 Task: Open Card Tax Compliance Review in Board Brand Reputation Management to Workspace Ad Operations and add a team member Softage.1@softage.net, a label Red, a checklist Real Estate, an attachment from Trello, a color Red and finally, add a card description 'Research and apply for relevant industry certifications' and a comment 'Let us approach this task with a sense of focus and attention to detail, ensuring that we do not miss any important information or details.'. Add a start date 'Jan 05, 1900' with a due date 'Jan 12, 1900'
Action: Mouse moved to (94, 363)
Screenshot: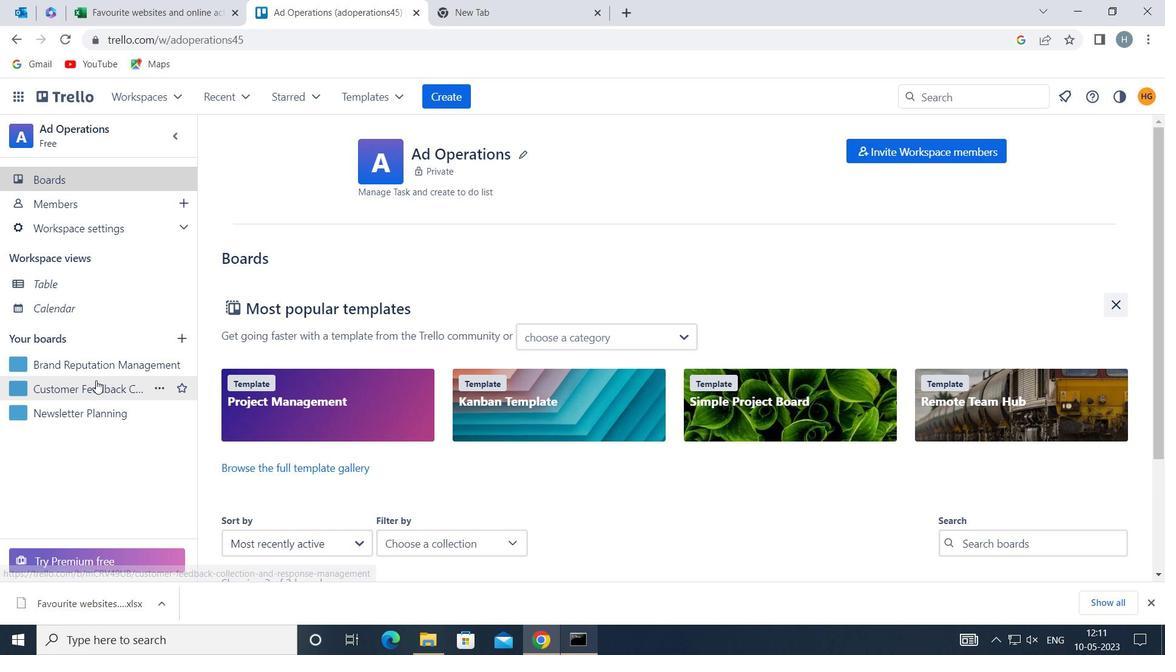 
Action: Mouse pressed left at (94, 363)
Screenshot: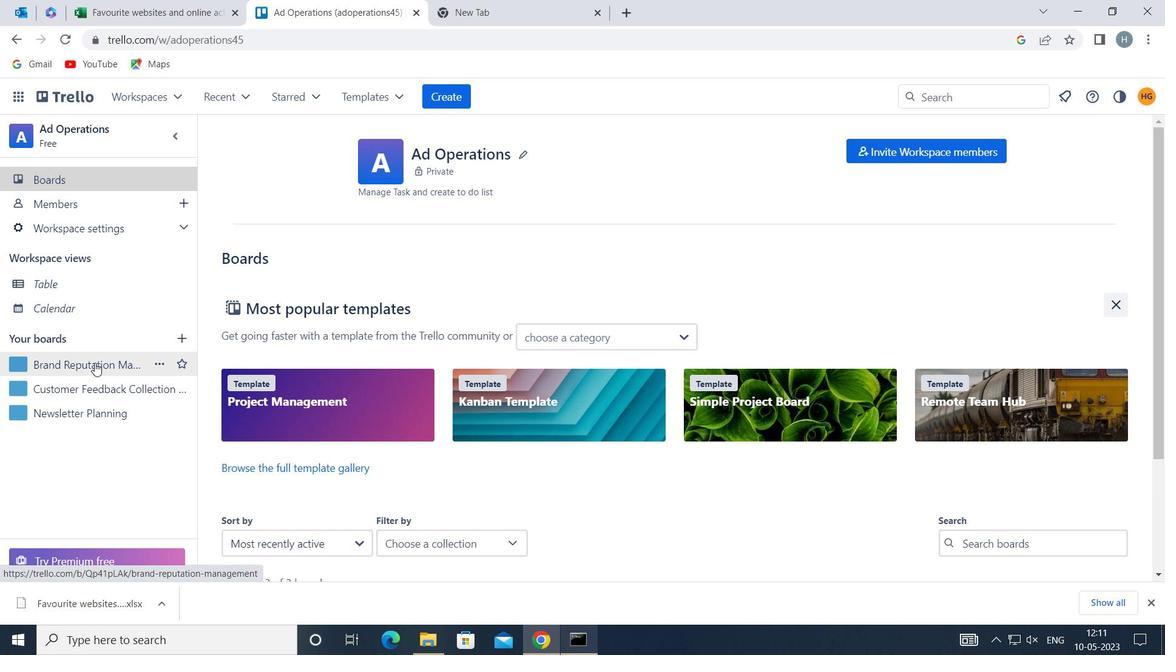 
Action: Mouse moved to (499, 220)
Screenshot: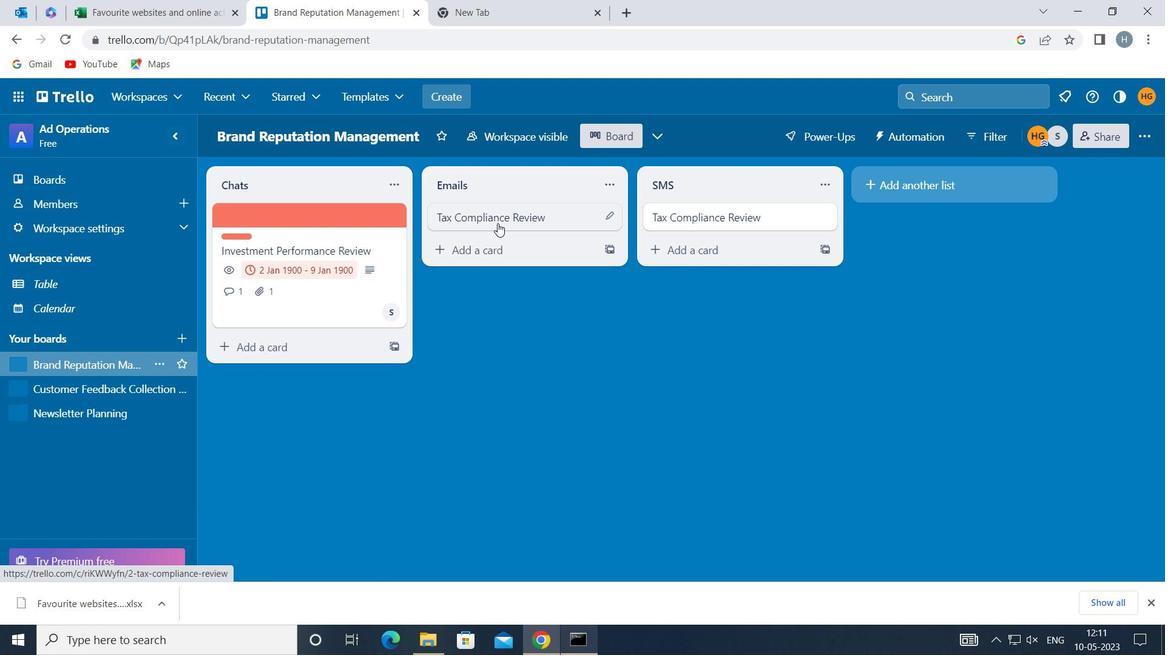 
Action: Mouse pressed left at (499, 220)
Screenshot: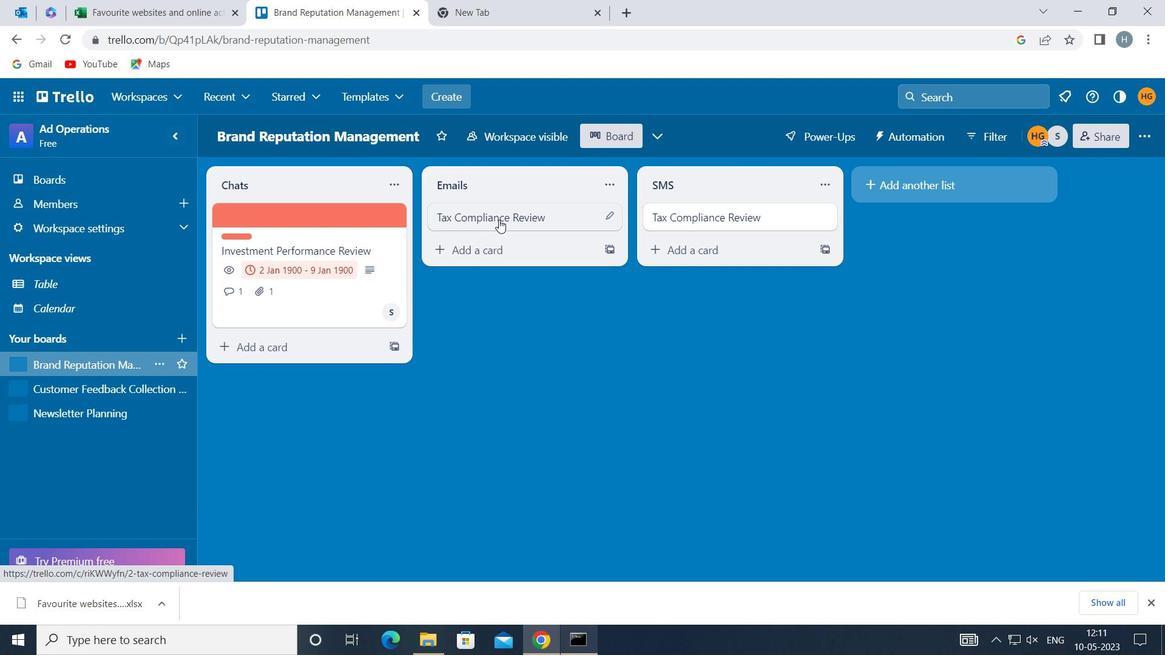 
Action: Mouse moved to (799, 266)
Screenshot: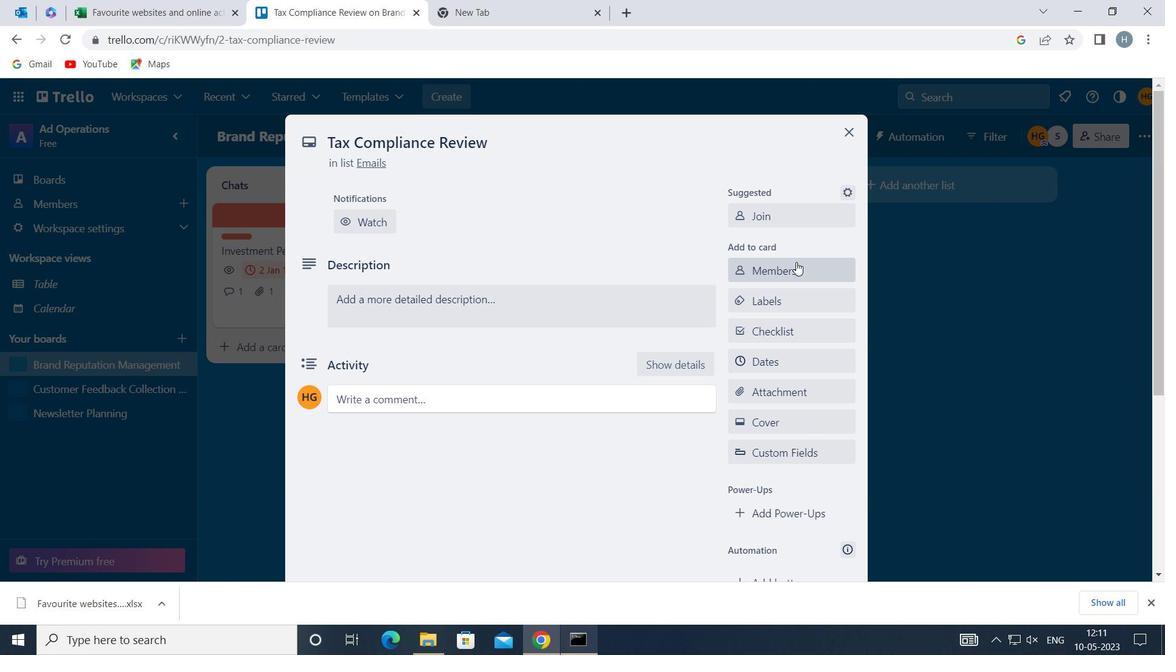 
Action: Mouse pressed left at (799, 266)
Screenshot: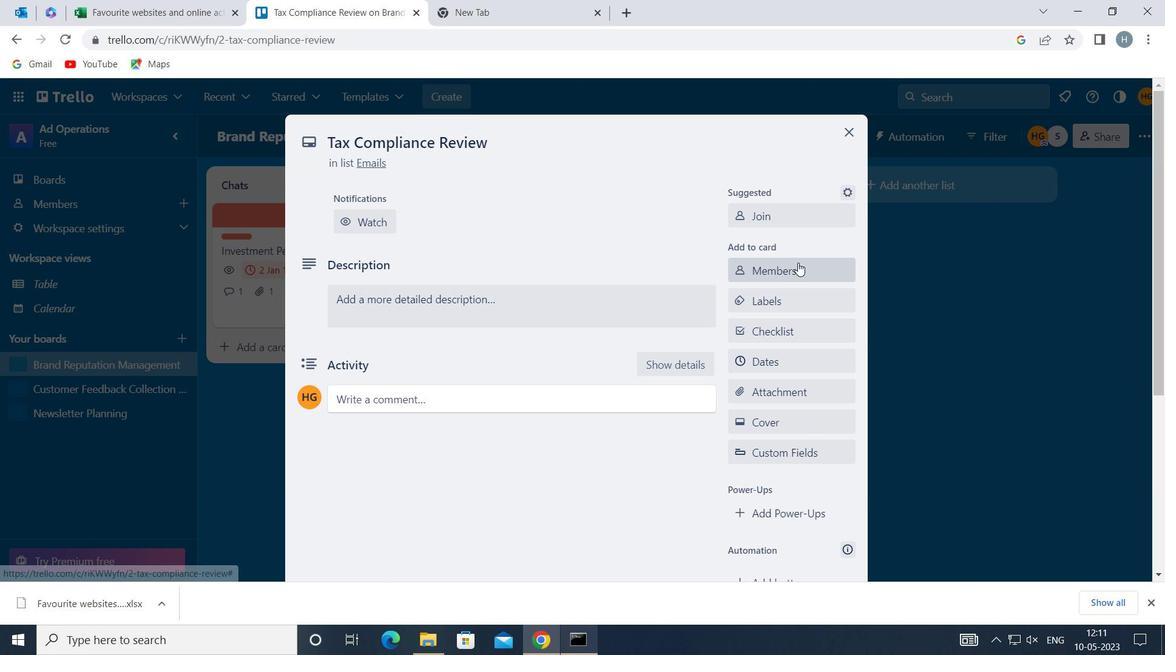 
Action: Mouse moved to (800, 268)
Screenshot: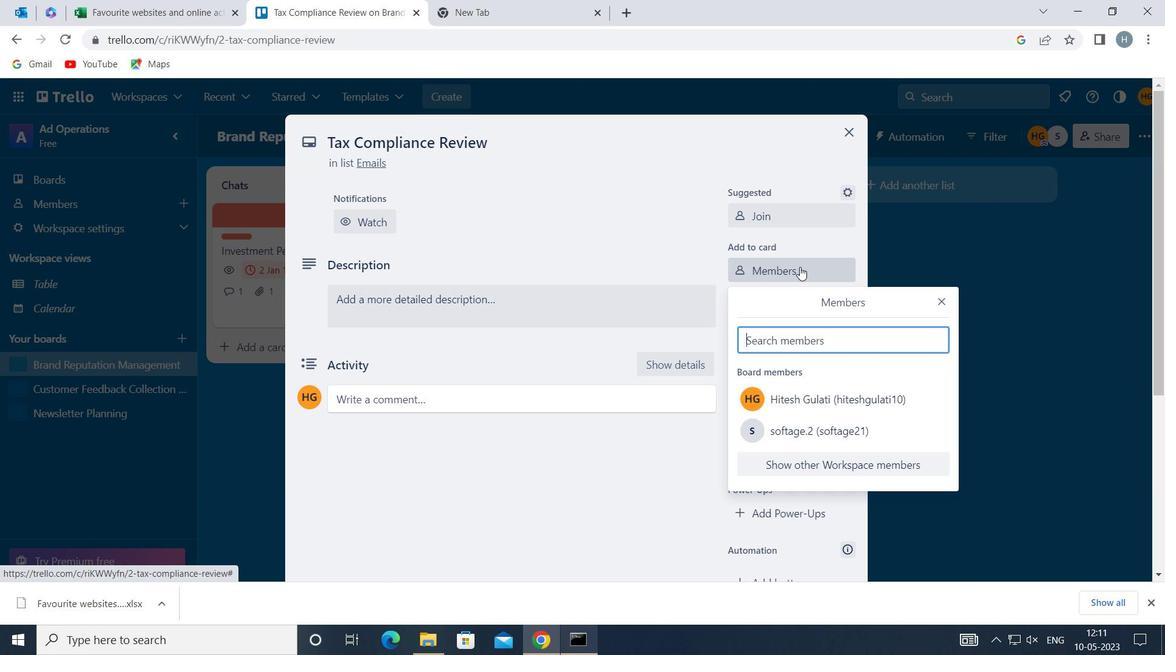 
Action: Key pressed softage
Screenshot: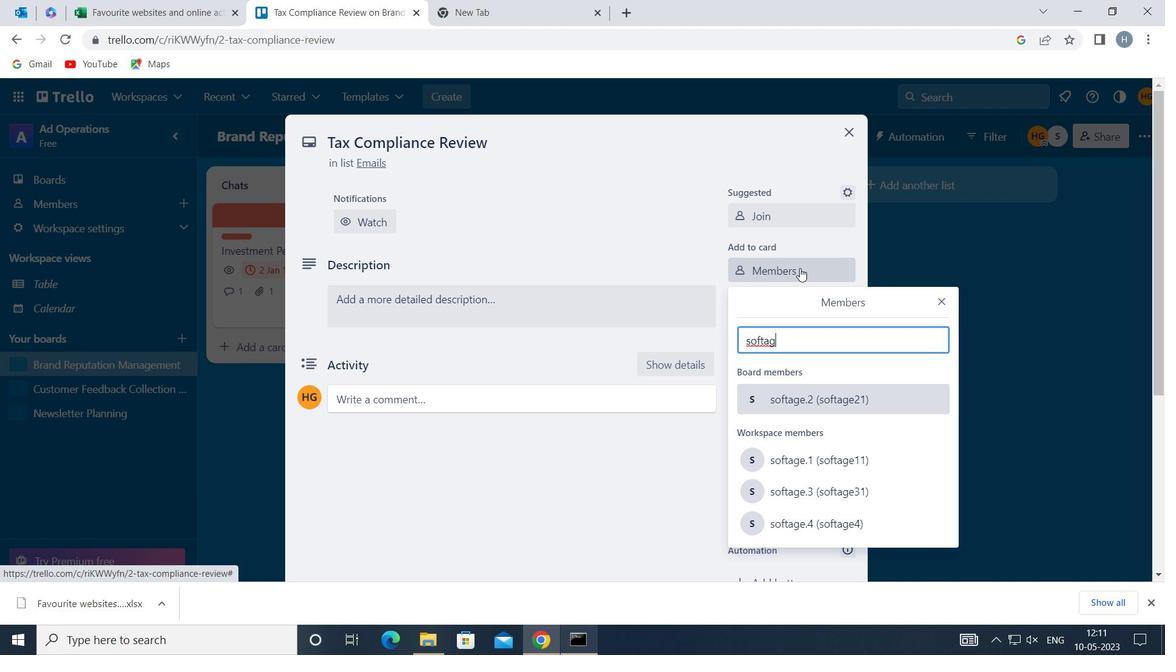 
Action: Mouse moved to (840, 459)
Screenshot: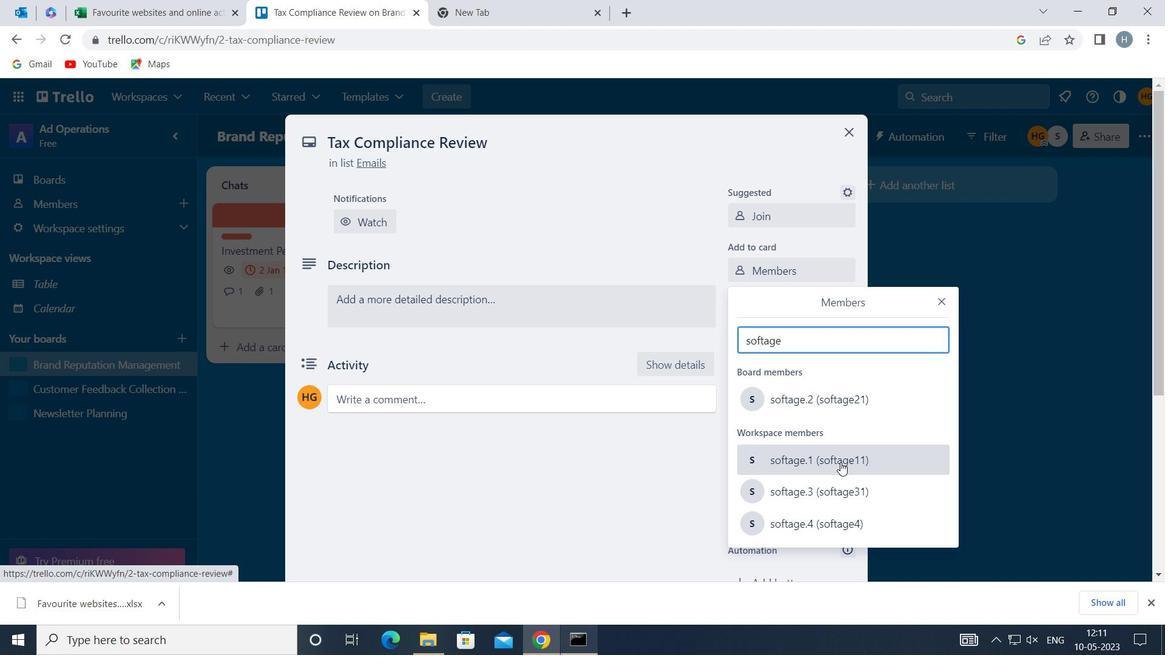 
Action: Mouse pressed left at (840, 459)
Screenshot: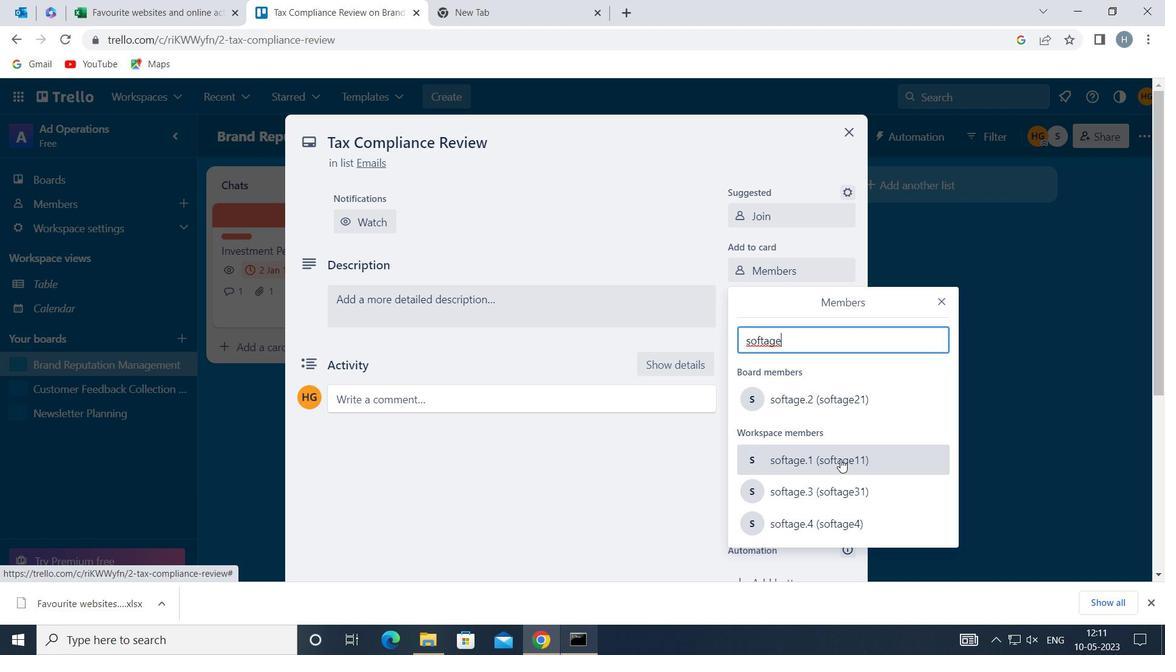 
Action: Mouse moved to (941, 298)
Screenshot: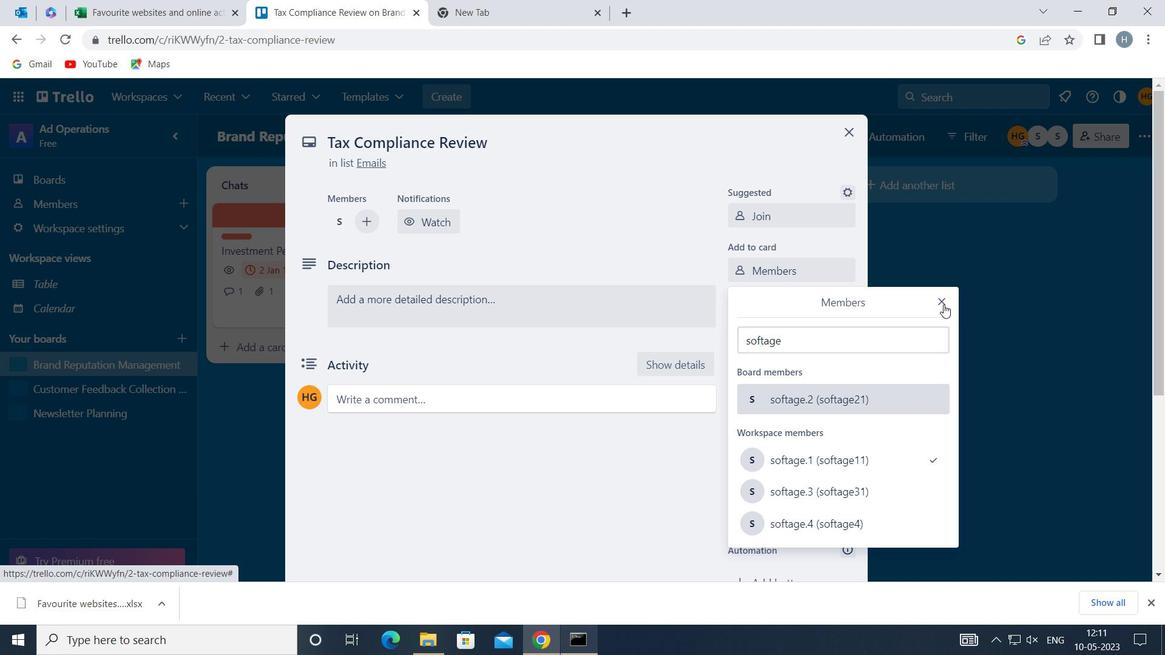 
Action: Mouse pressed left at (941, 298)
Screenshot: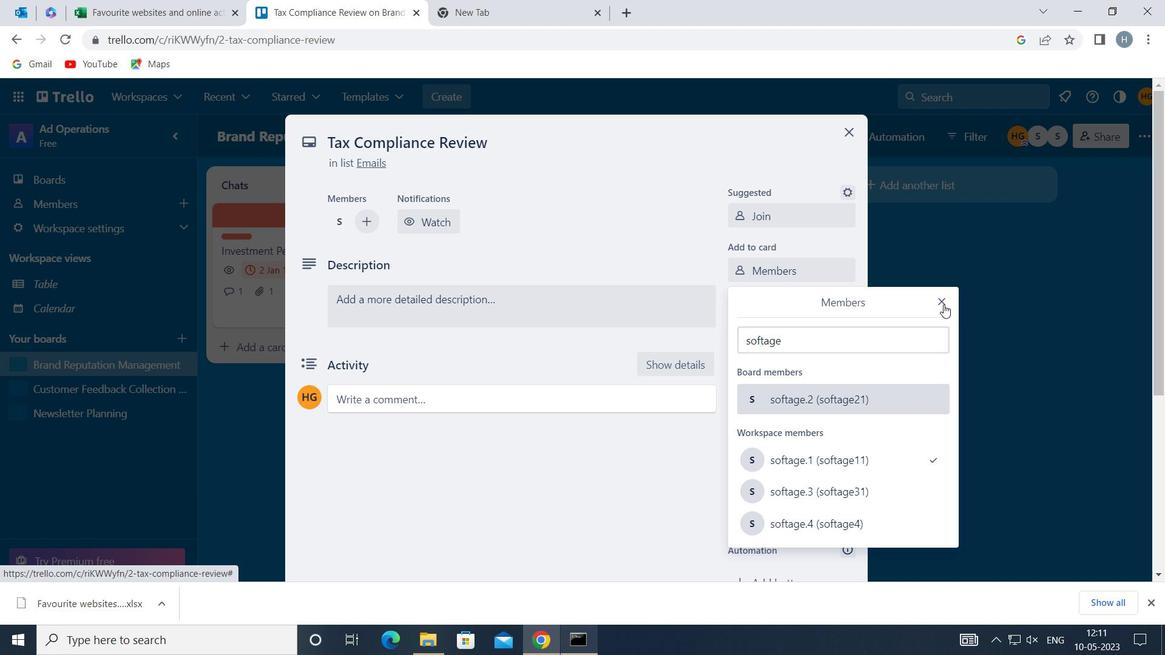 
Action: Mouse moved to (832, 300)
Screenshot: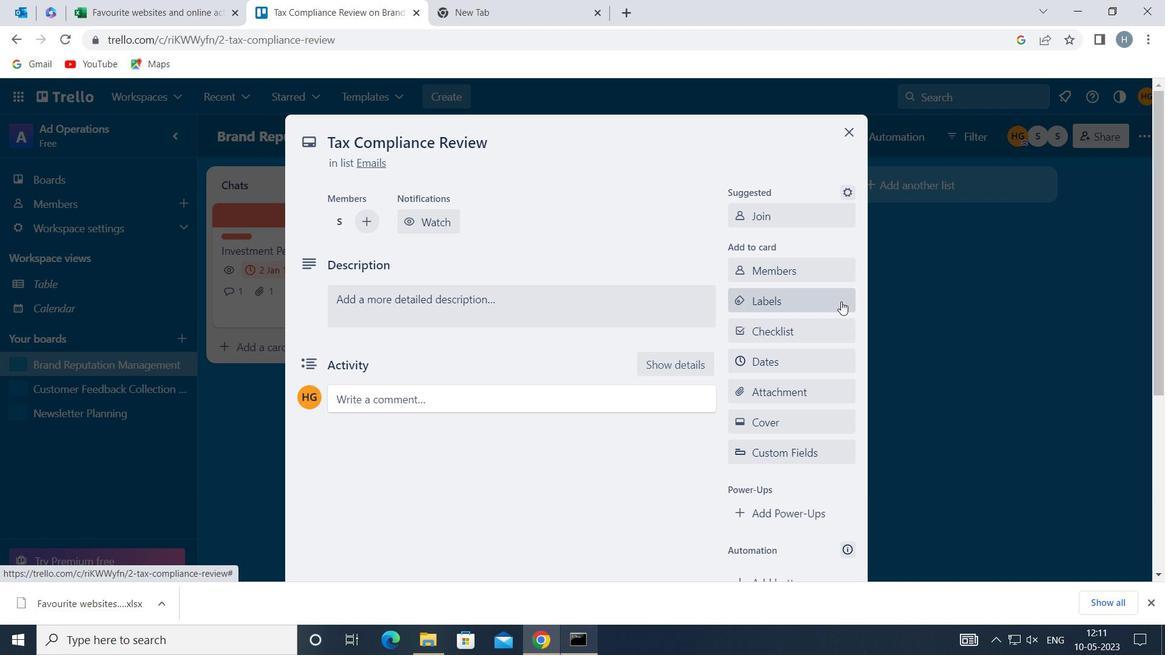 
Action: Mouse pressed left at (832, 300)
Screenshot: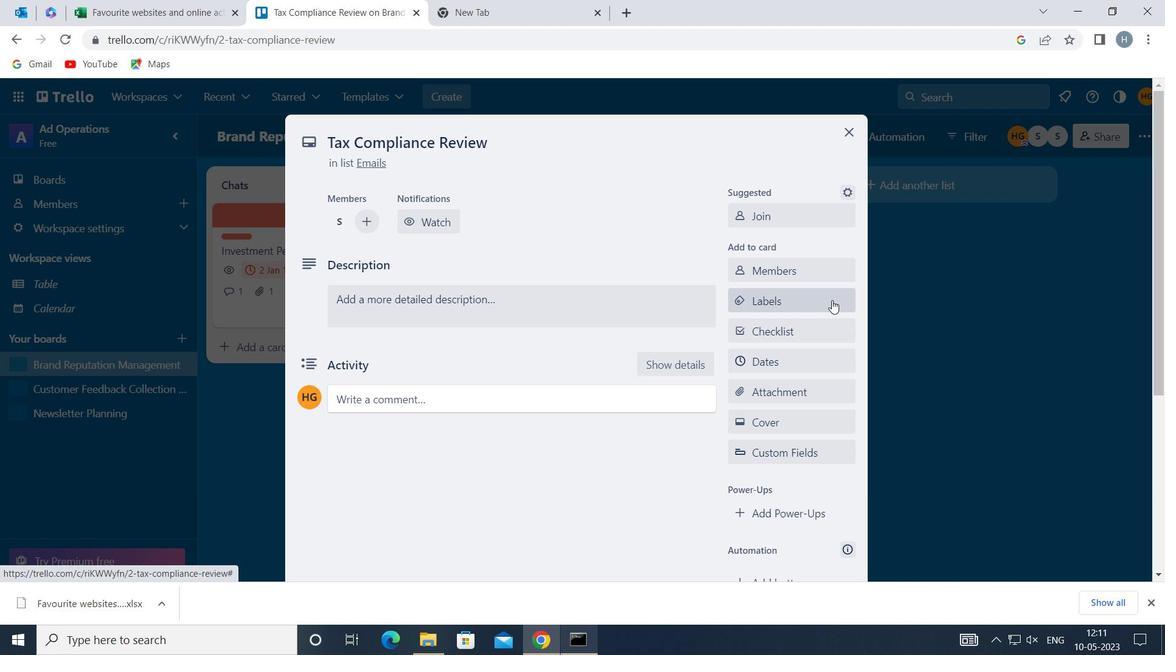
Action: Mouse moved to (834, 306)
Screenshot: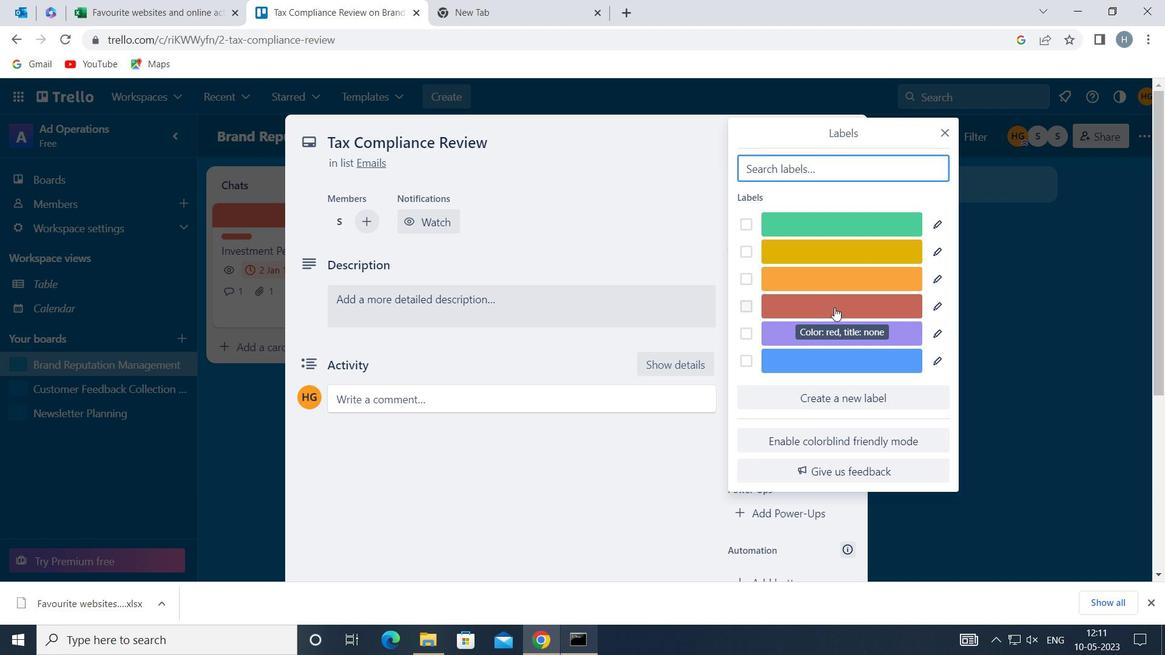 
Action: Mouse pressed left at (834, 306)
Screenshot: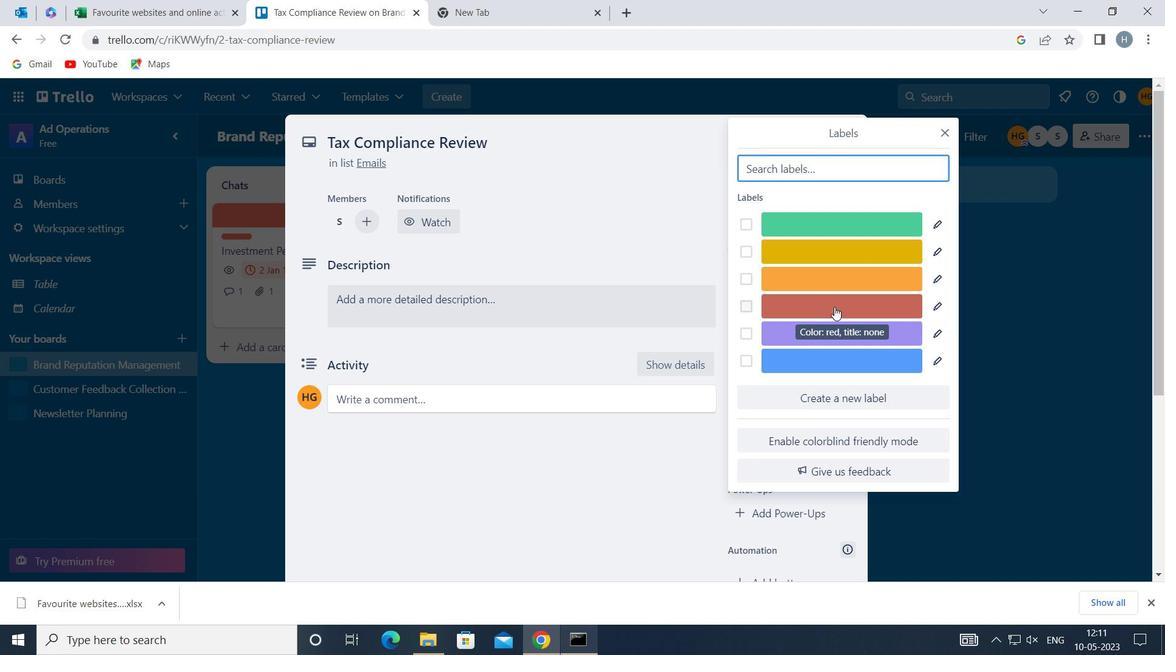 
Action: Mouse moved to (943, 136)
Screenshot: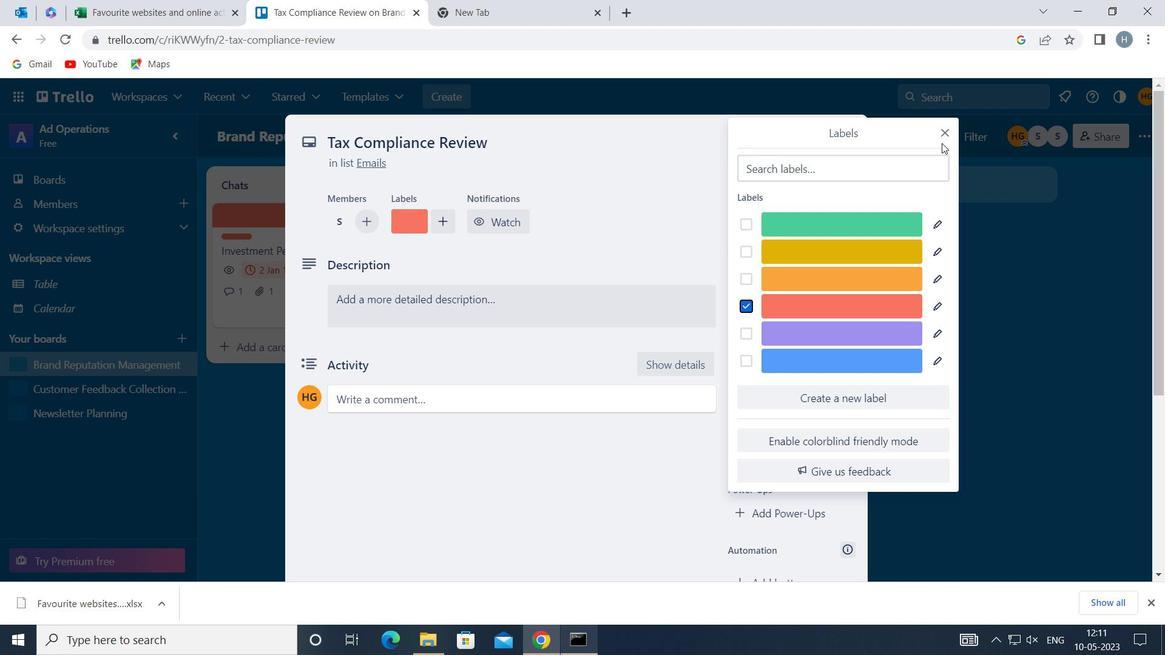 
Action: Mouse pressed left at (943, 136)
Screenshot: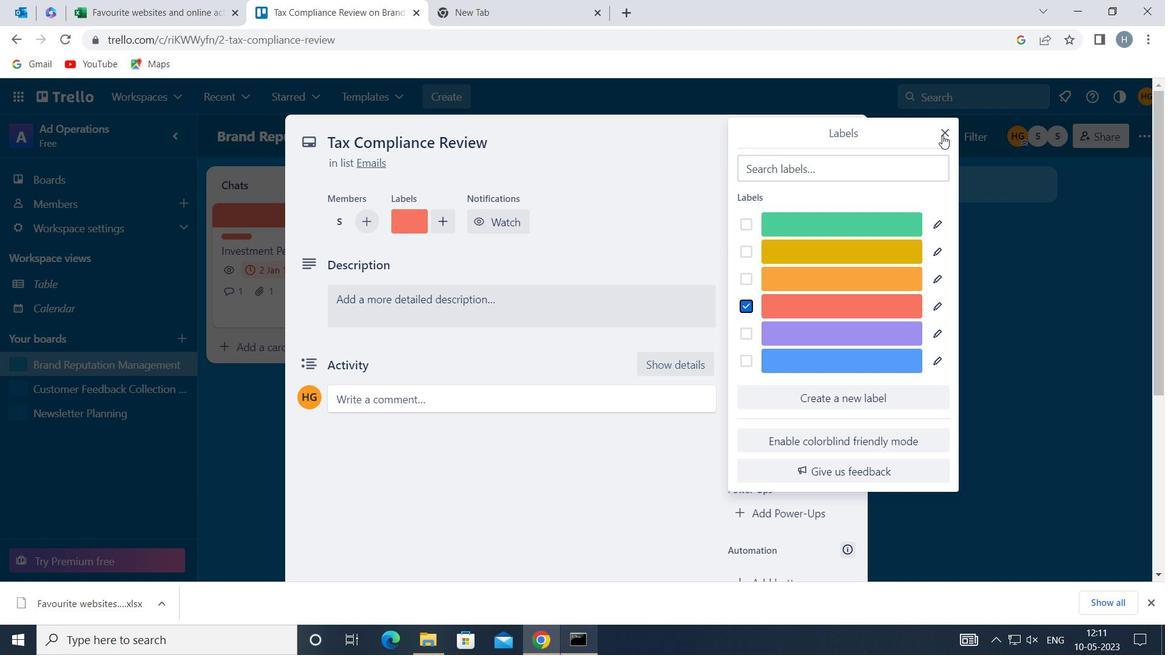 
Action: Mouse moved to (800, 331)
Screenshot: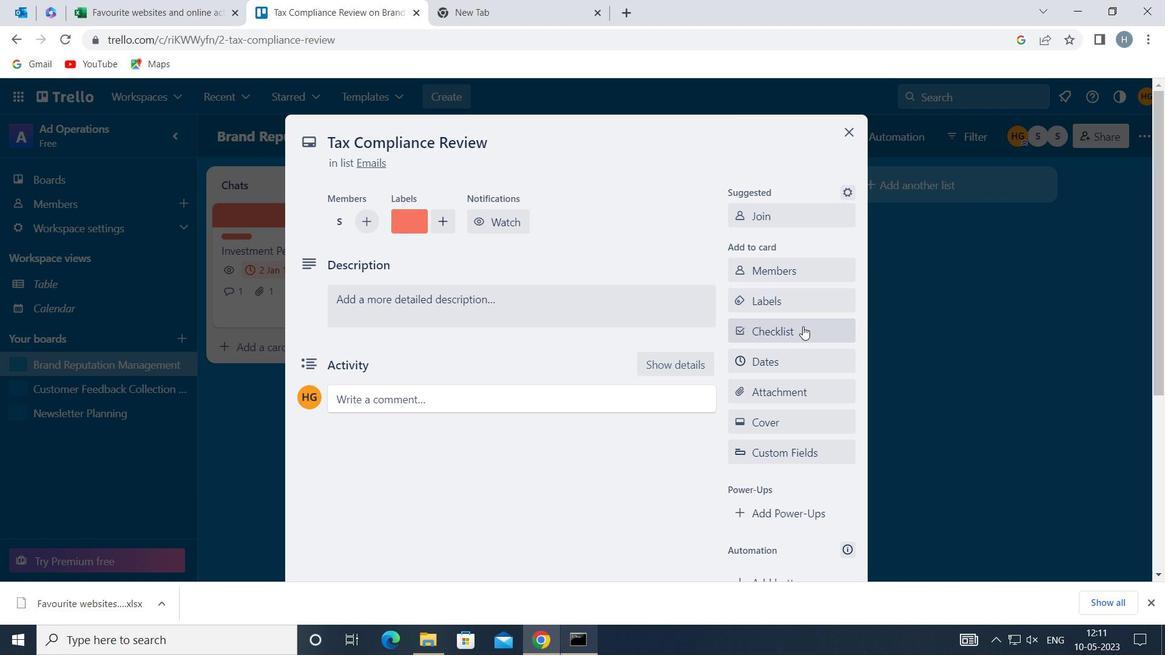 
Action: Mouse pressed left at (800, 331)
Screenshot: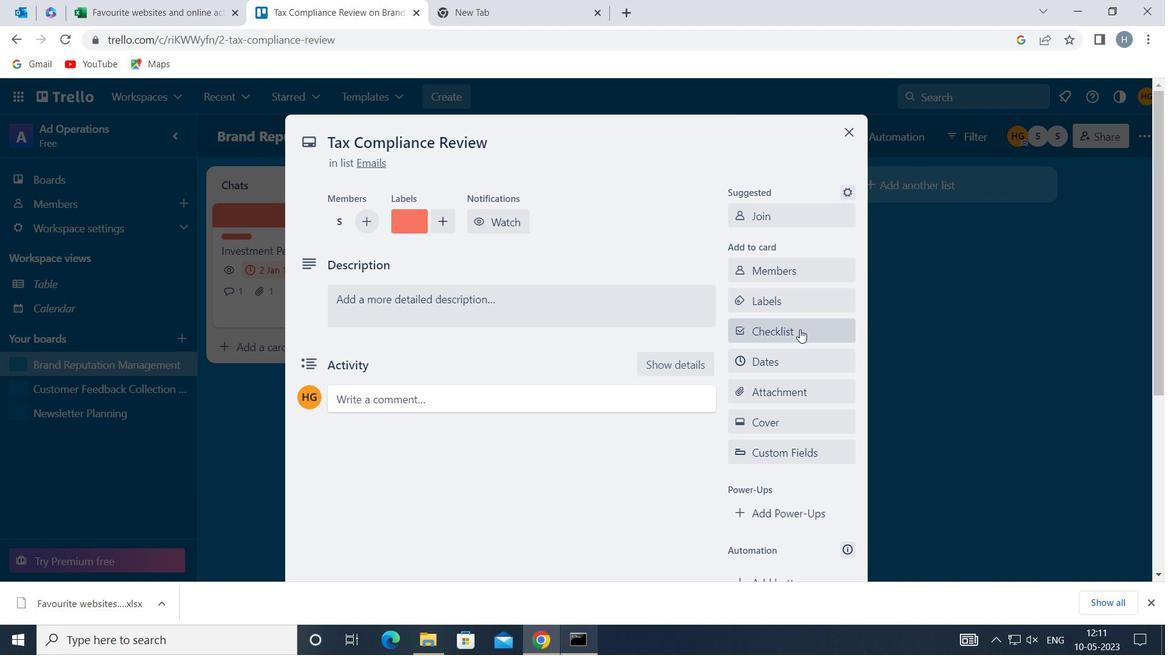 
Action: Key pressed <Key.shift>REAL<Key.space><Key.shift>ESTATE
Screenshot: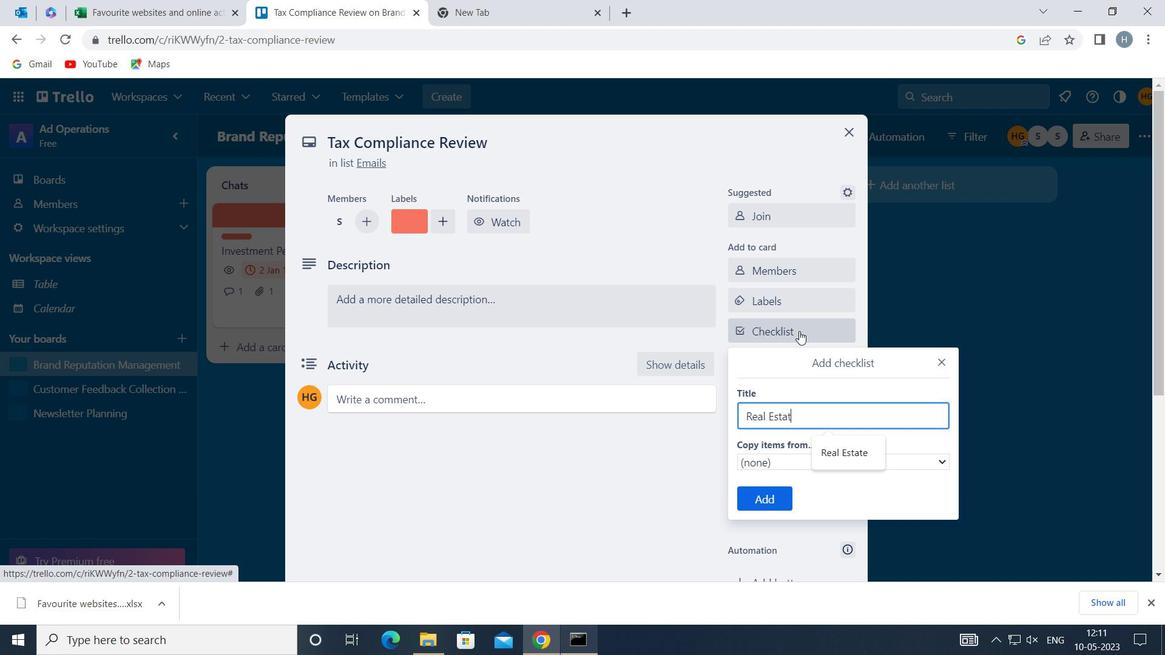 
Action: Mouse moved to (781, 491)
Screenshot: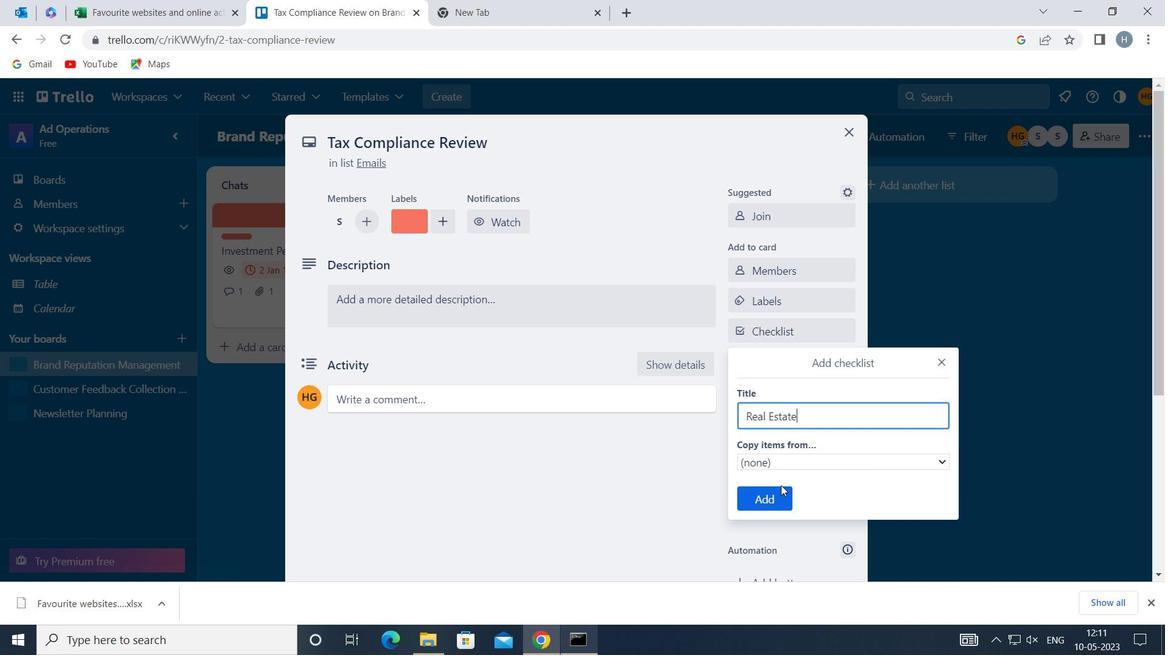 
Action: Mouse pressed left at (781, 491)
Screenshot: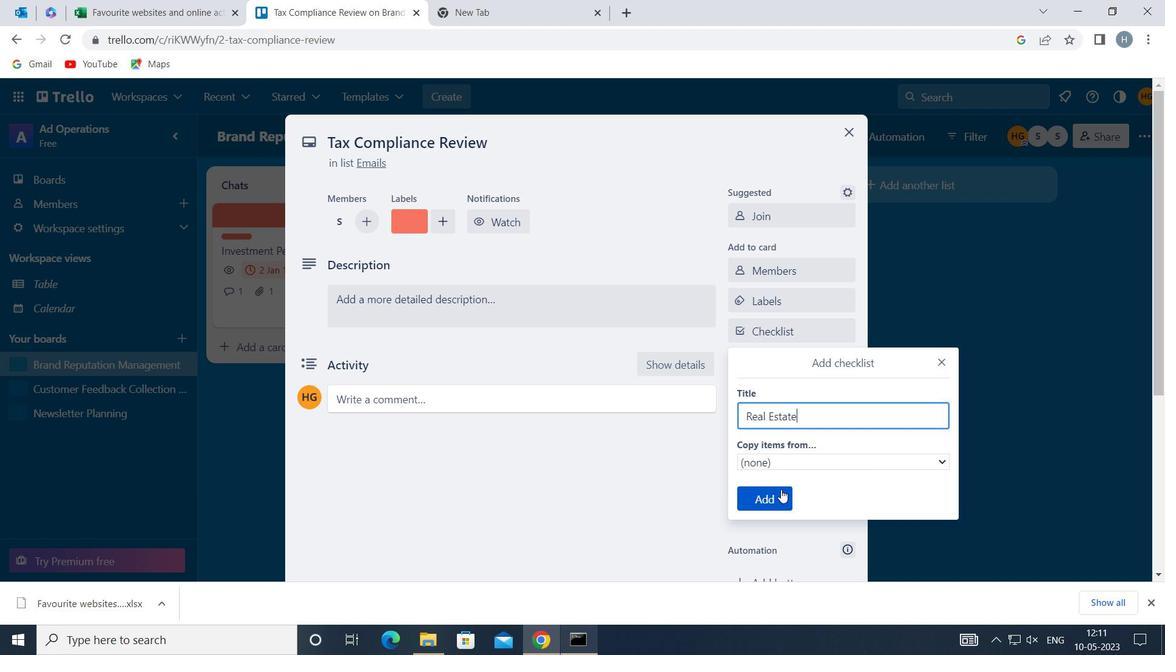 
Action: Mouse moved to (785, 387)
Screenshot: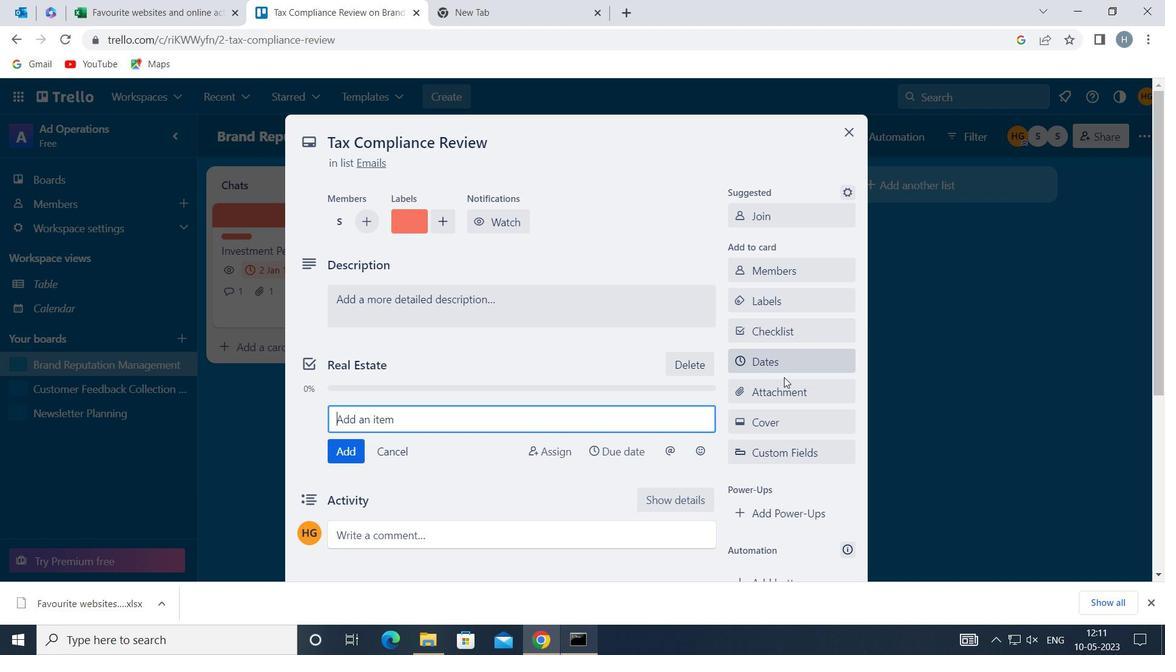 
Action: Mouse pressed left at (785, 387)
Screenshot: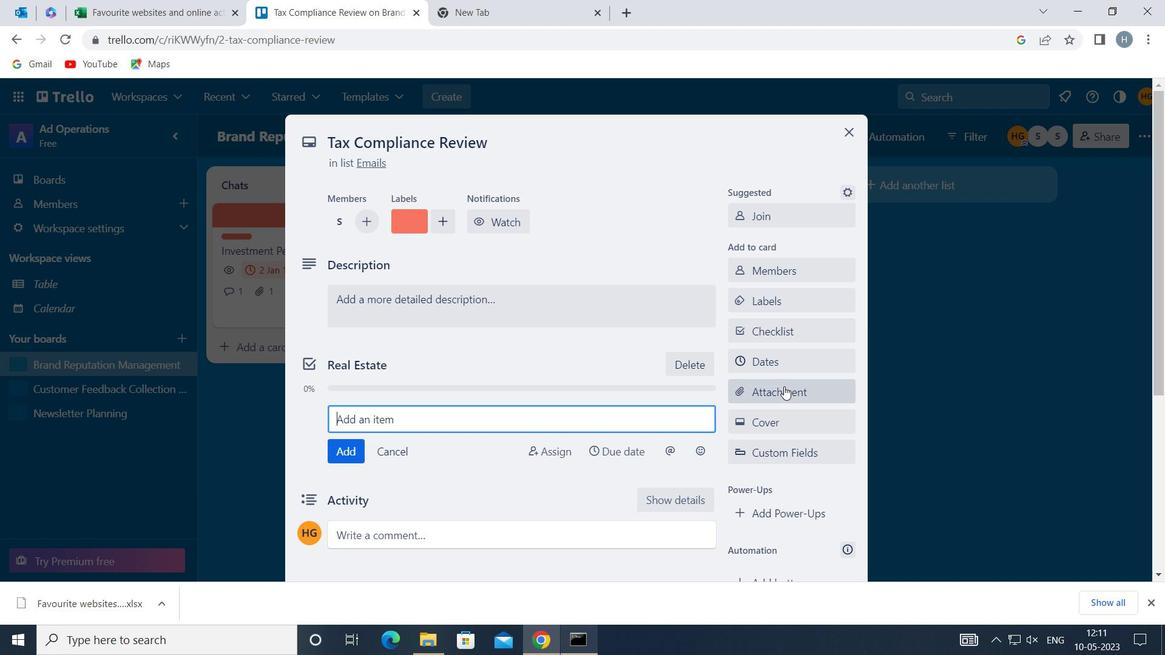 
Action: Mouse moved to (801, 191)
Screenshot: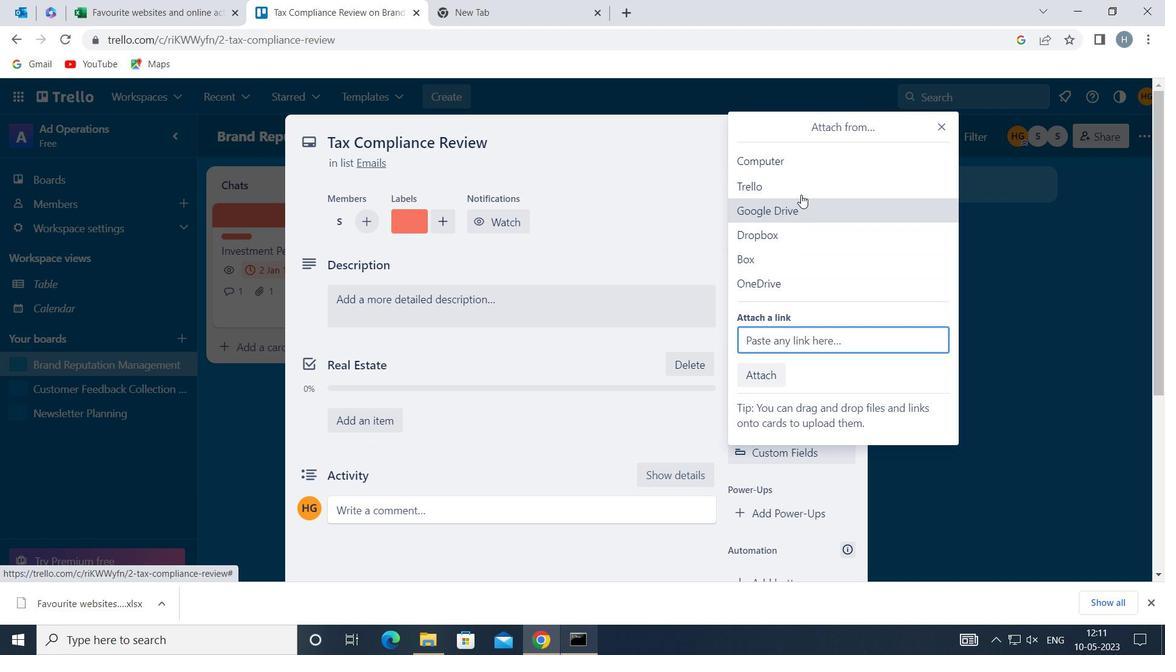 
Action: Mouse pressed left at (801, 191)
Screenshot: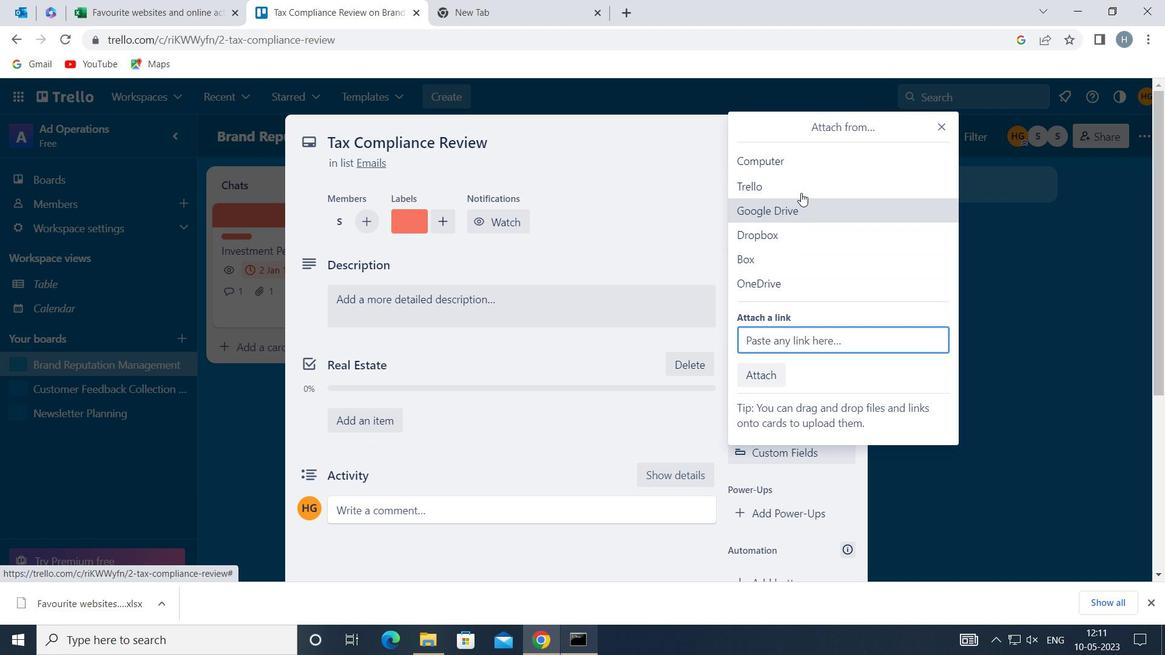 
Action: Mouse moved to (809, 289)
Screenshot: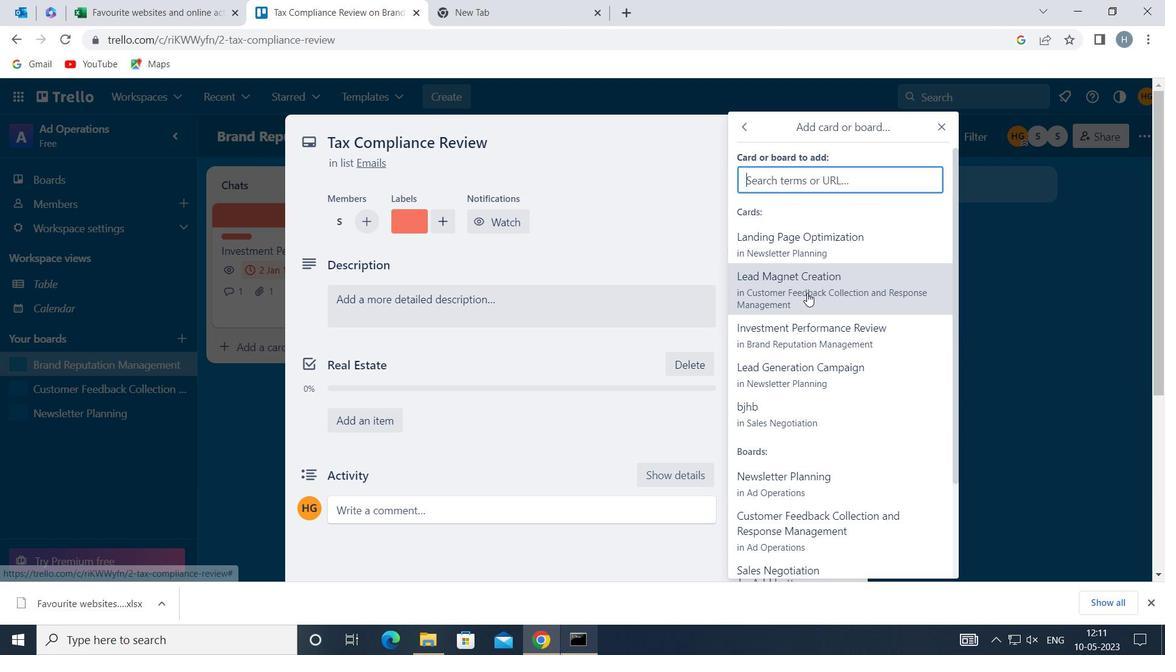 
Action: Mouse pressed left at (809, 289)
Screenshot: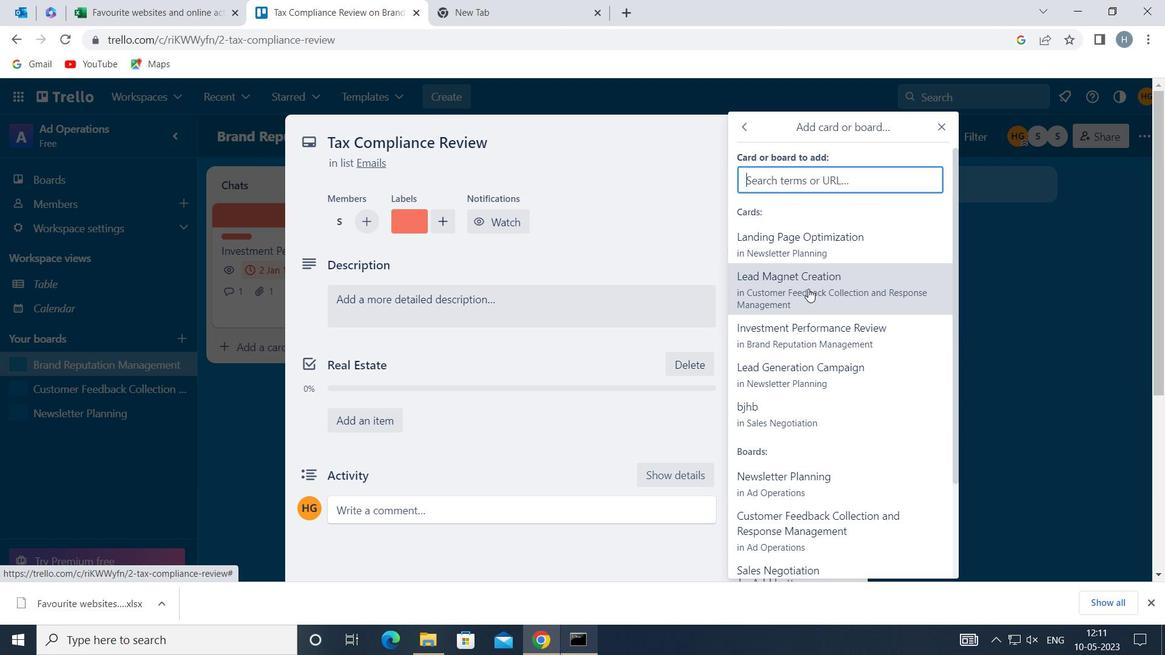 
Action: Mouse moved to (797, 427)
Screenshot: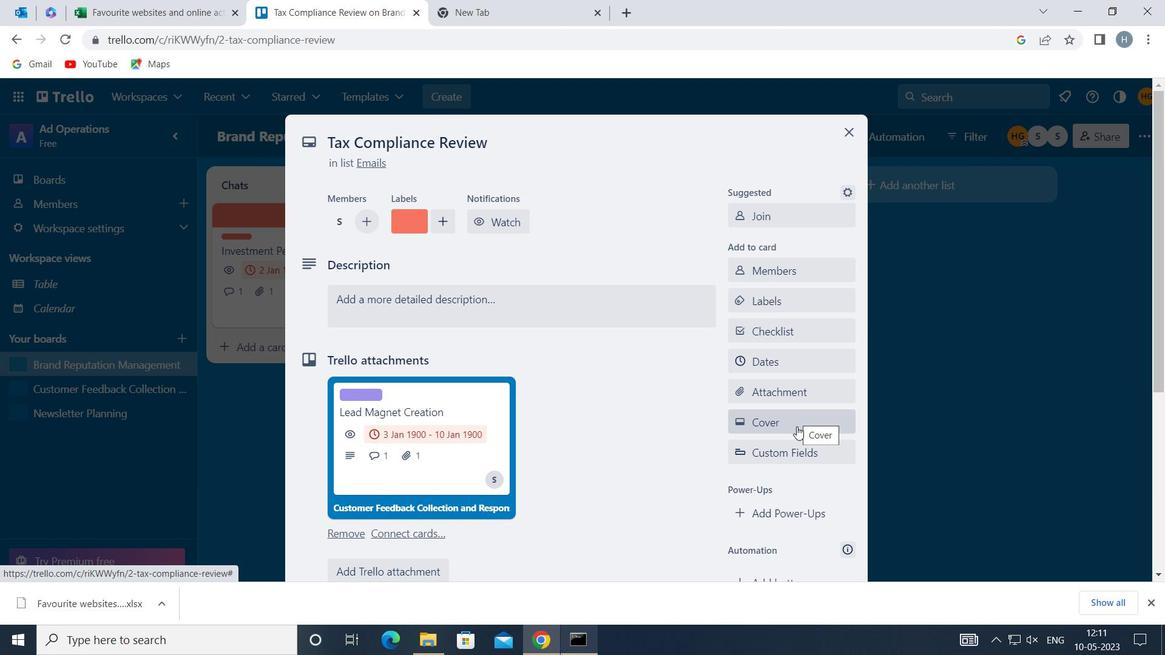 
Action: Mouse pressed left at (797, 427)
Screenshot: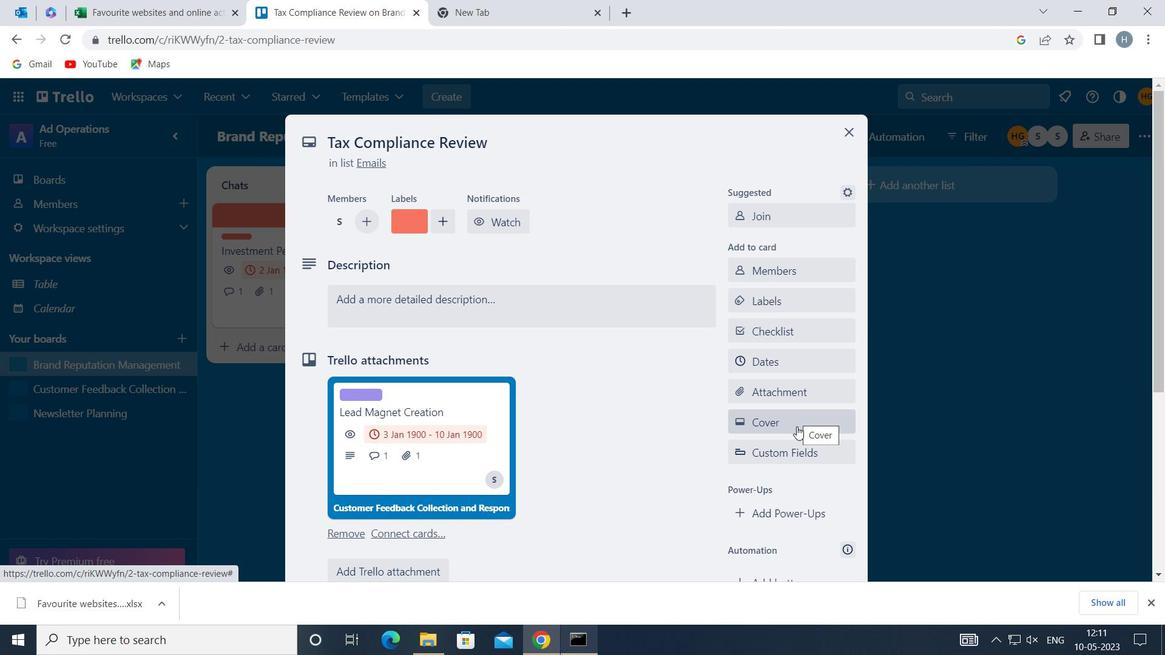 
Action: Mouse moved to (881, 283)
Screenshot: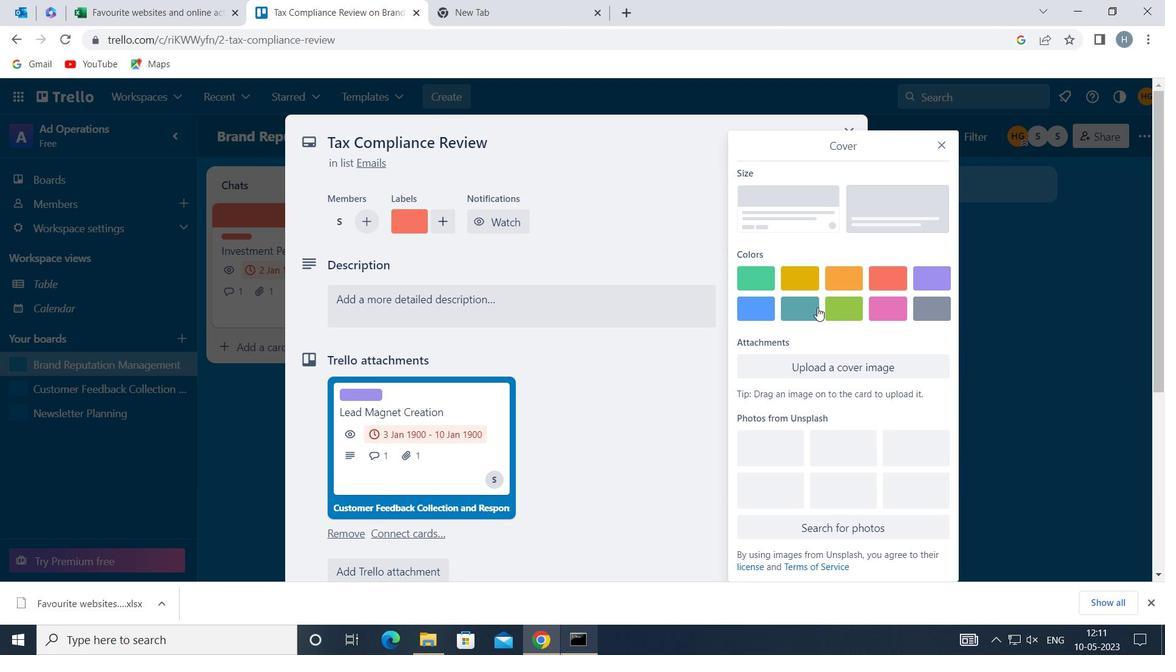 
Action: Mouse pressed left at (881, 283)
Screenshot: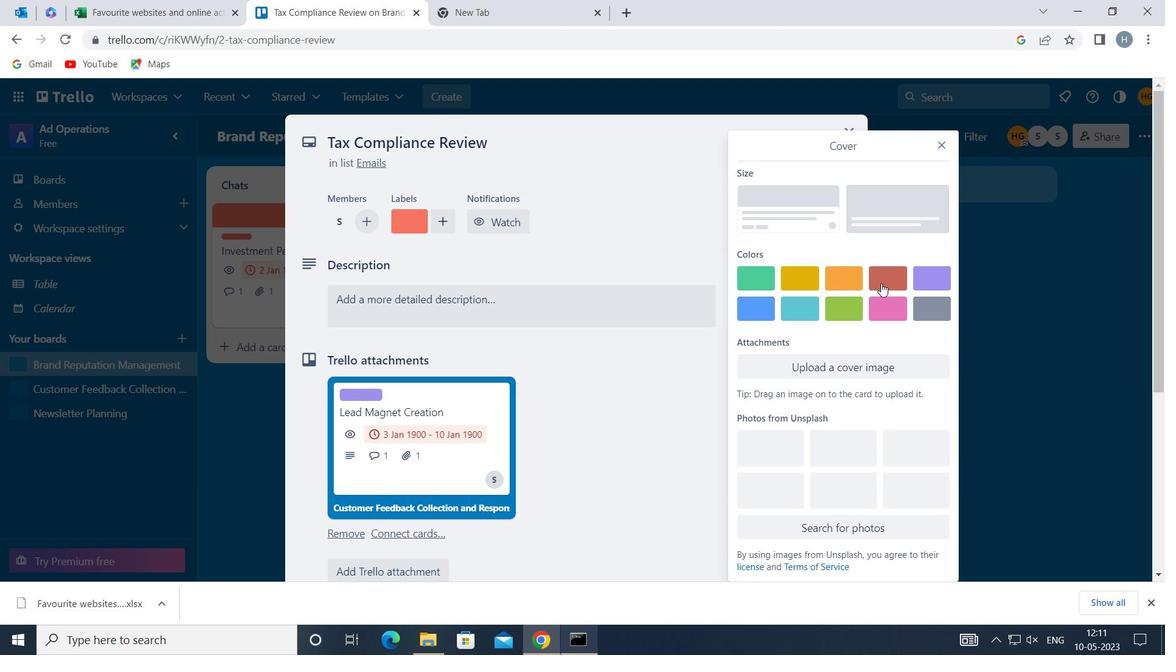 
Action: Mouse moved to (943, 129)
Screenshot: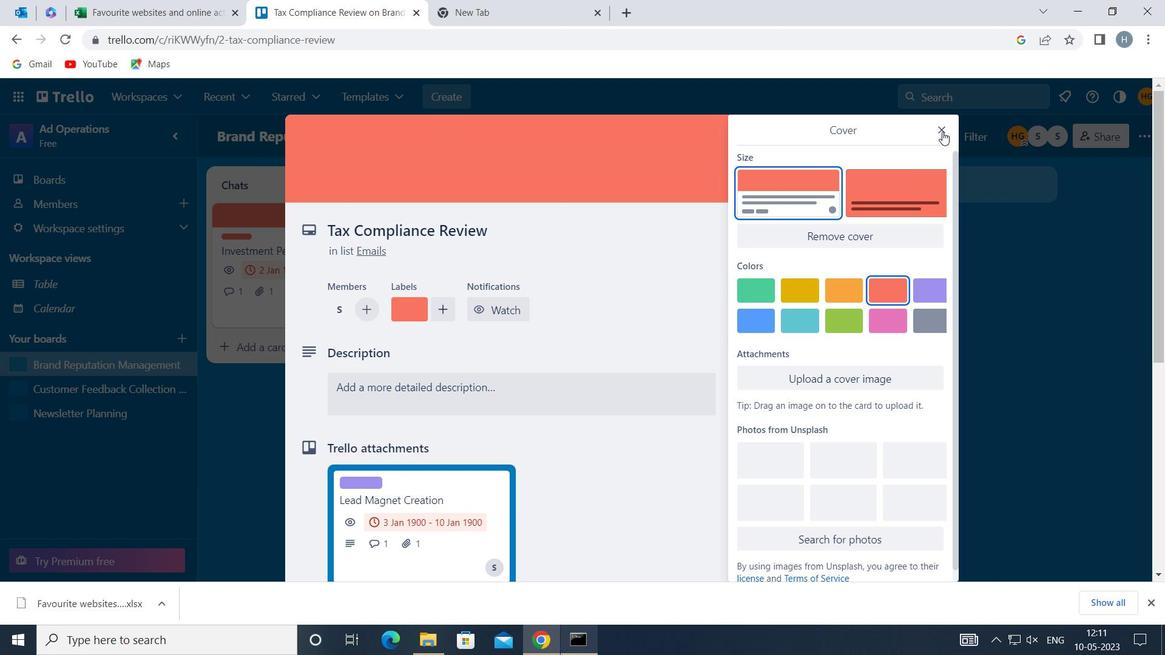
Action: Mouse pressed left at (943, 129)
Screenshot: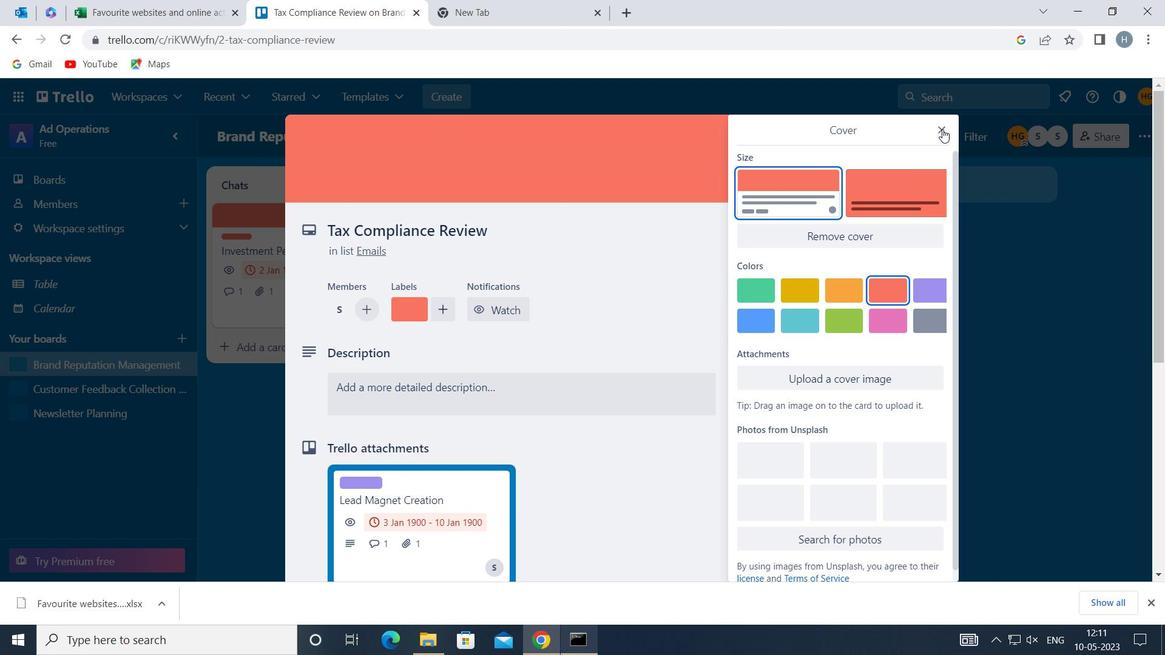 
Action: Mouse moved to (629, 400)
Screenshot: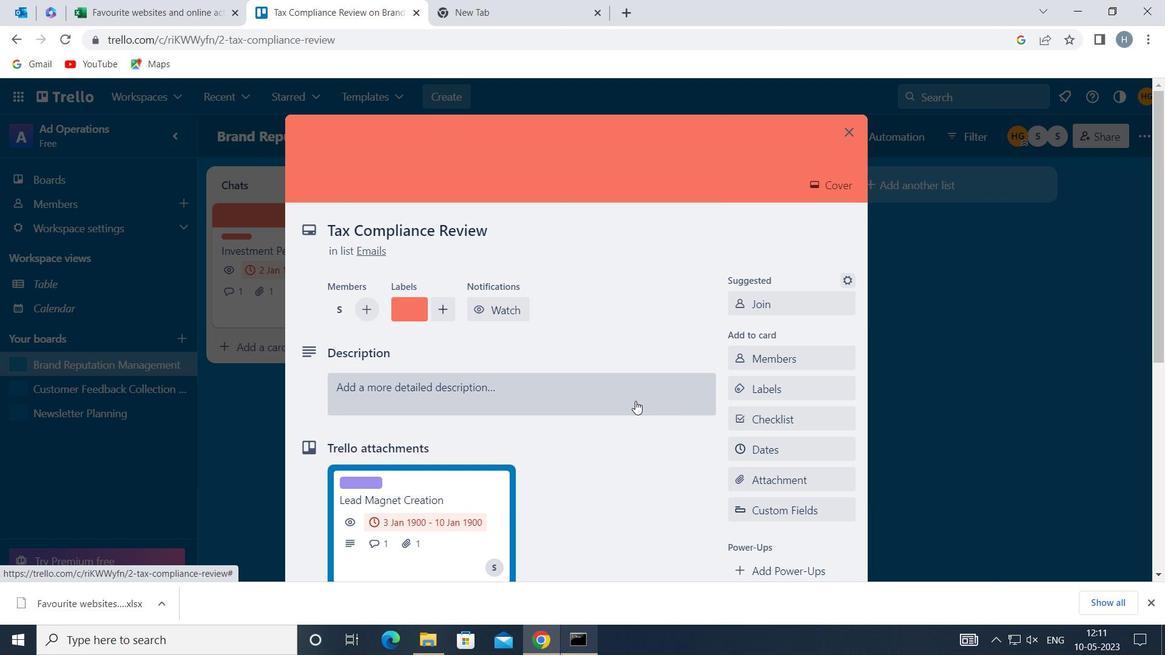 
Action: Mouse pressed left at (629, 400)
Screenshot: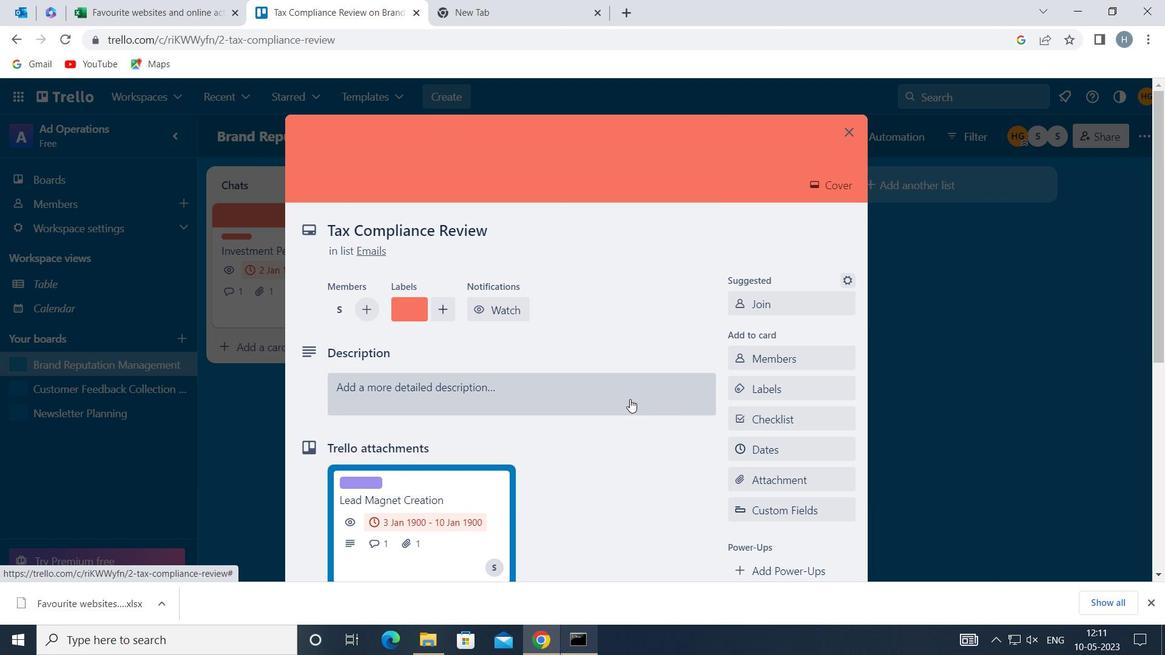 
Action: Mouse moved to (502, 431)
Screenshot: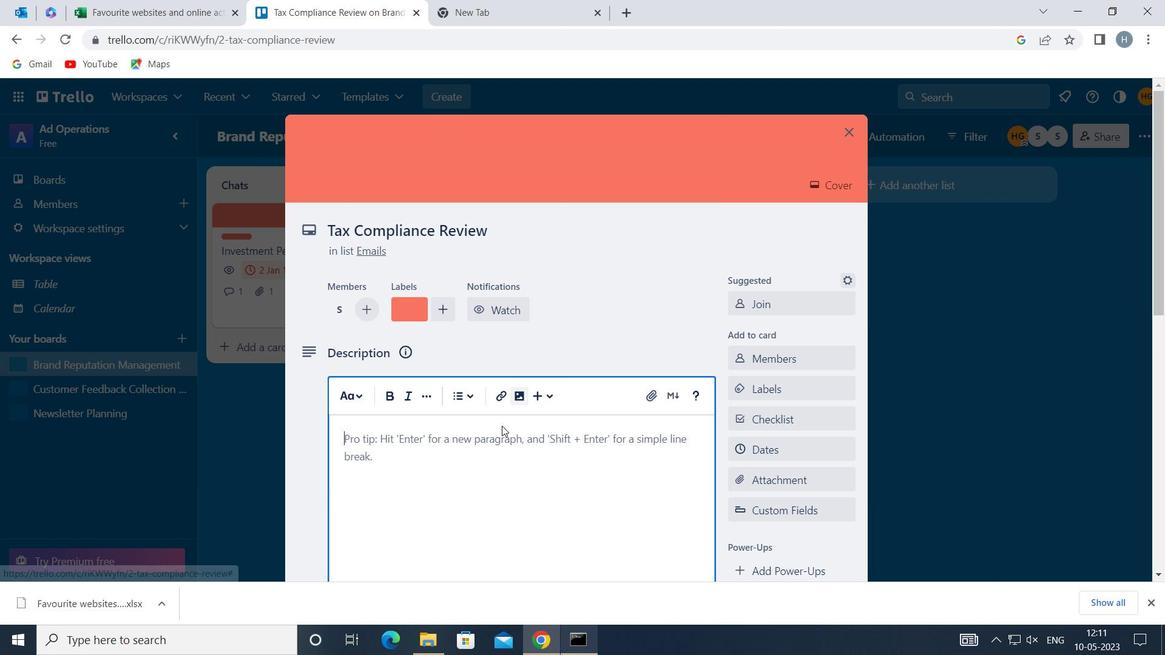 
Action: Mouse pressed left at (502, 431)
Screenshot: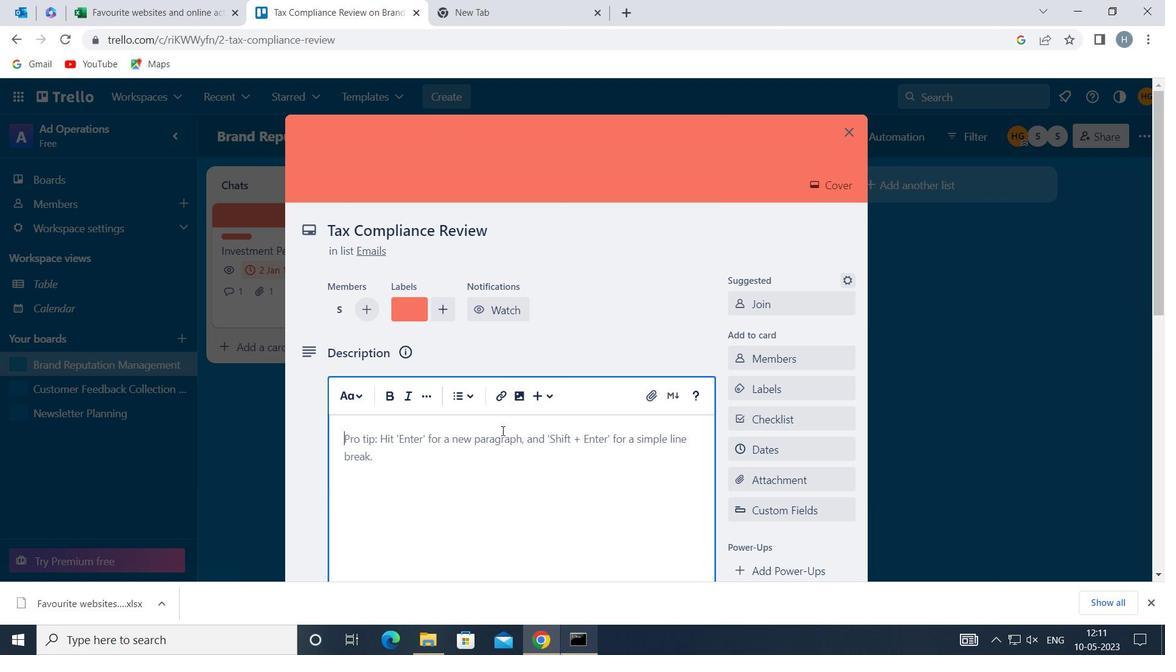 
Action: Mouse moved to (502, 431)
Screenshot: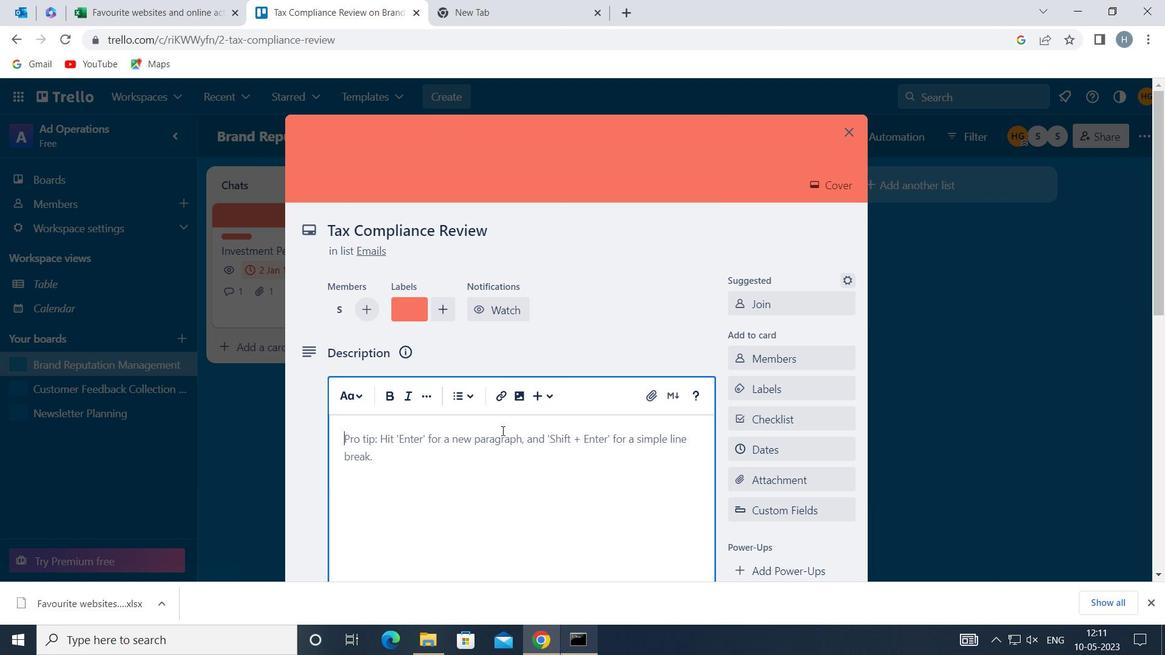
Action: Key pressed <Key.shift>RESEARCH<Key.space>AND<Key.space>APPLY<Key.space>FOR<Key.space>RELEVANT<Key.space>INDUSTRY<Key.space>CERTIFICATIONS<Key.space>
Screenshot: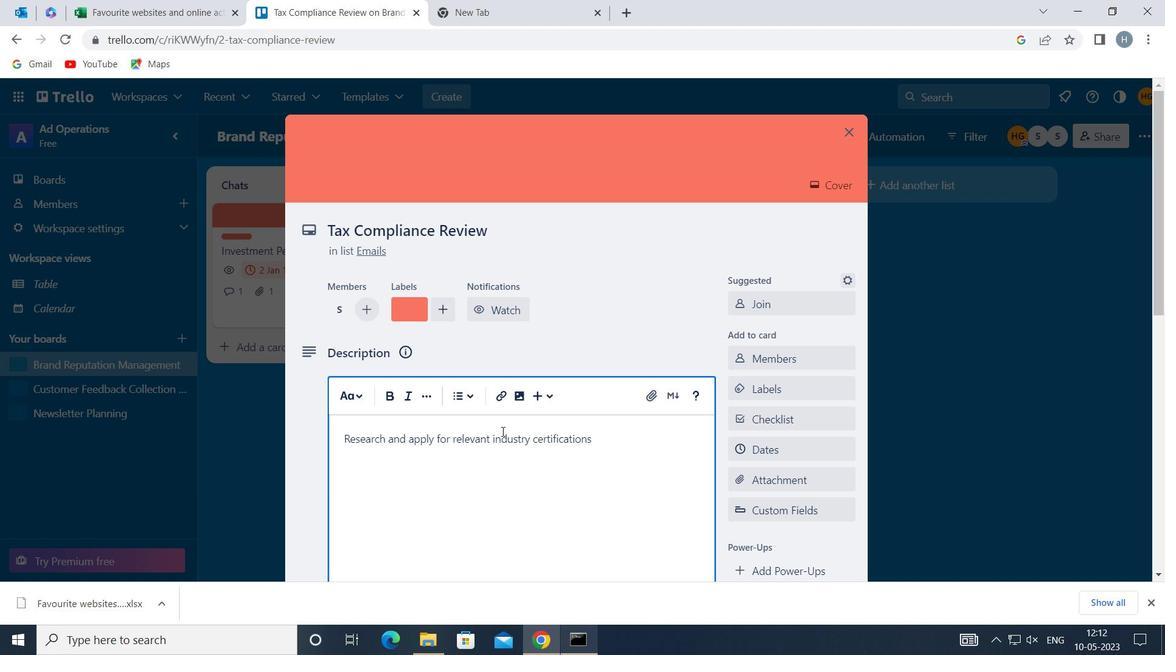 
Action: Mouse moved to (537, 462)
Screenshot: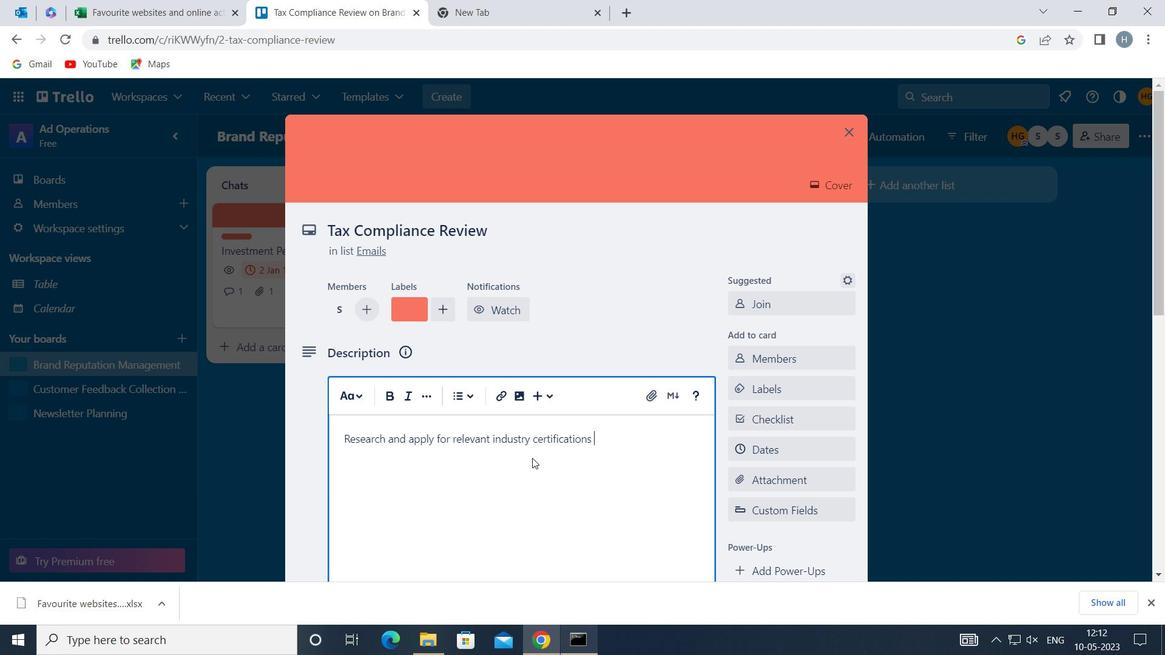 
Action: Mouse scrolled (537, 462) with delta (0, 0)
Screenshot: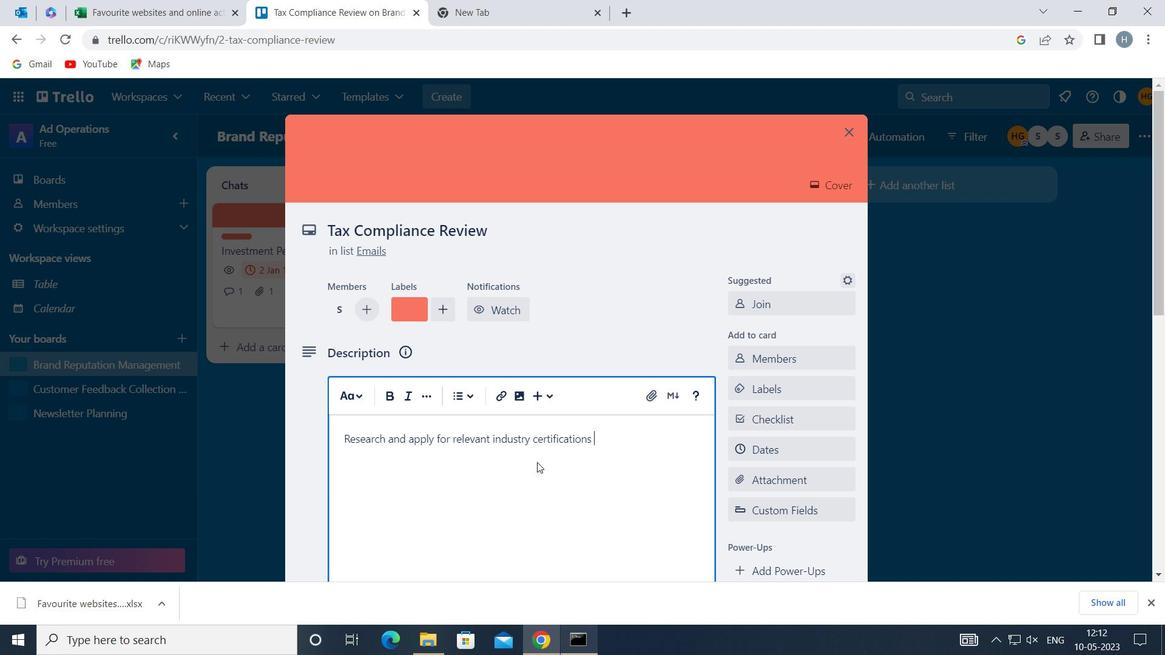 
Action: Mouse scrolled (537, 462) with delta (0, 0)
Screenshot: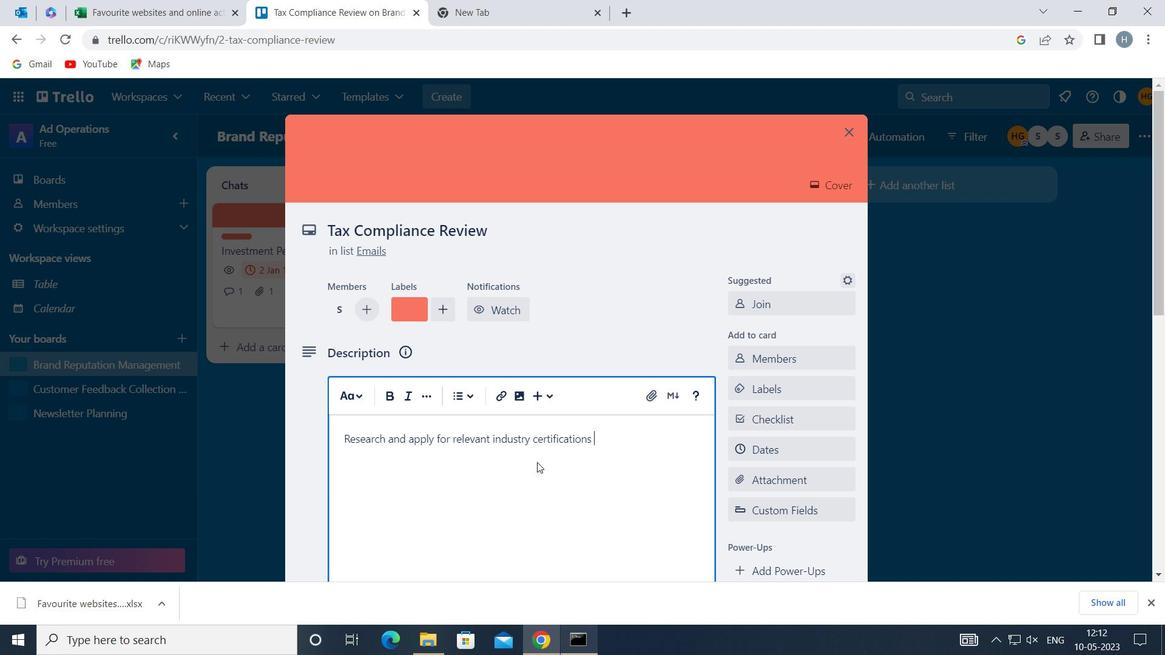
Action: Mouse moved to (346, 448)
Screenshot: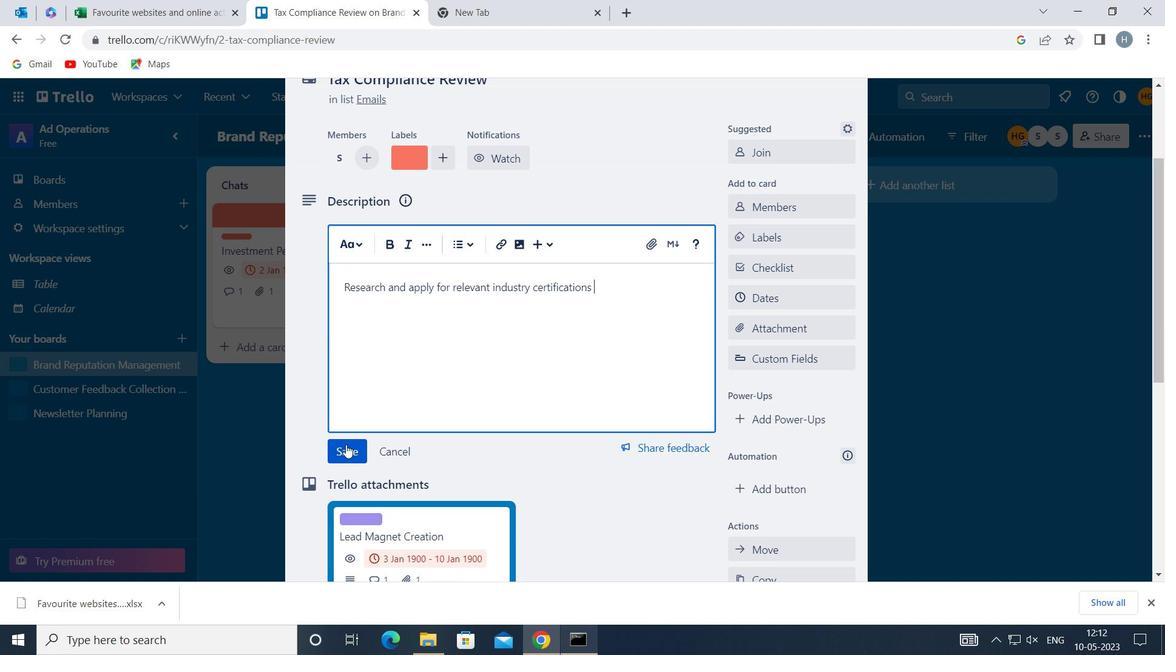 
Action: Mouse pressed left at (346, 448)
Screenshot: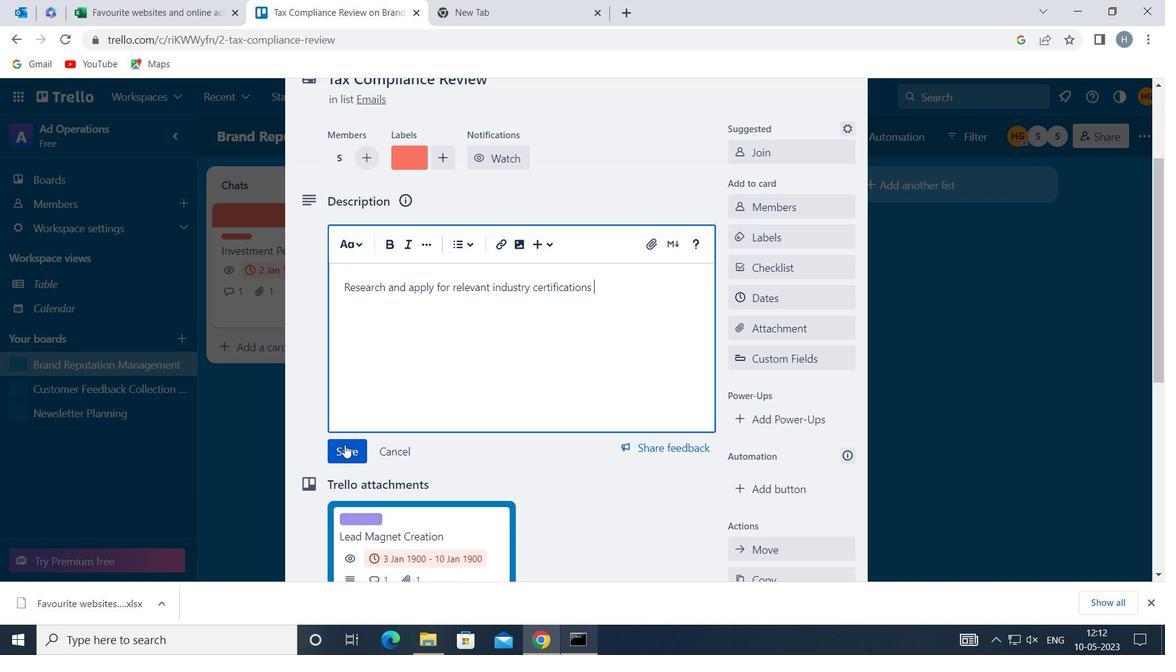 
Action: Mouse moved to (457, 442)
Screenshot: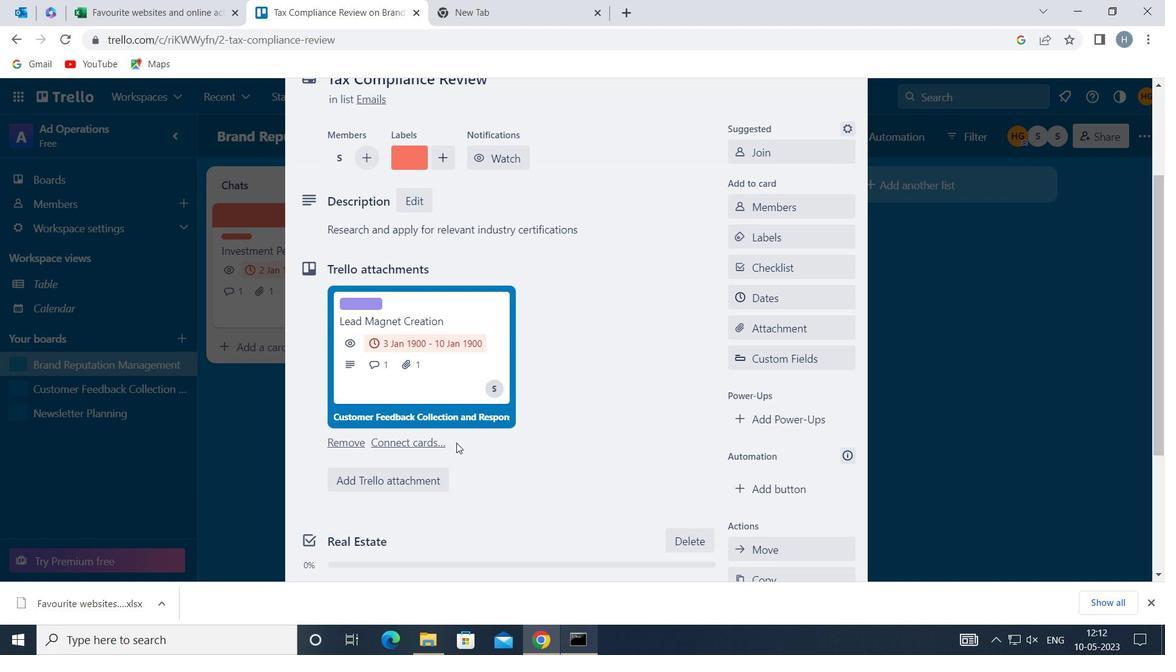 
Action: Mouse scrolled (457, 442) with delta (0, 0)
Screenshot: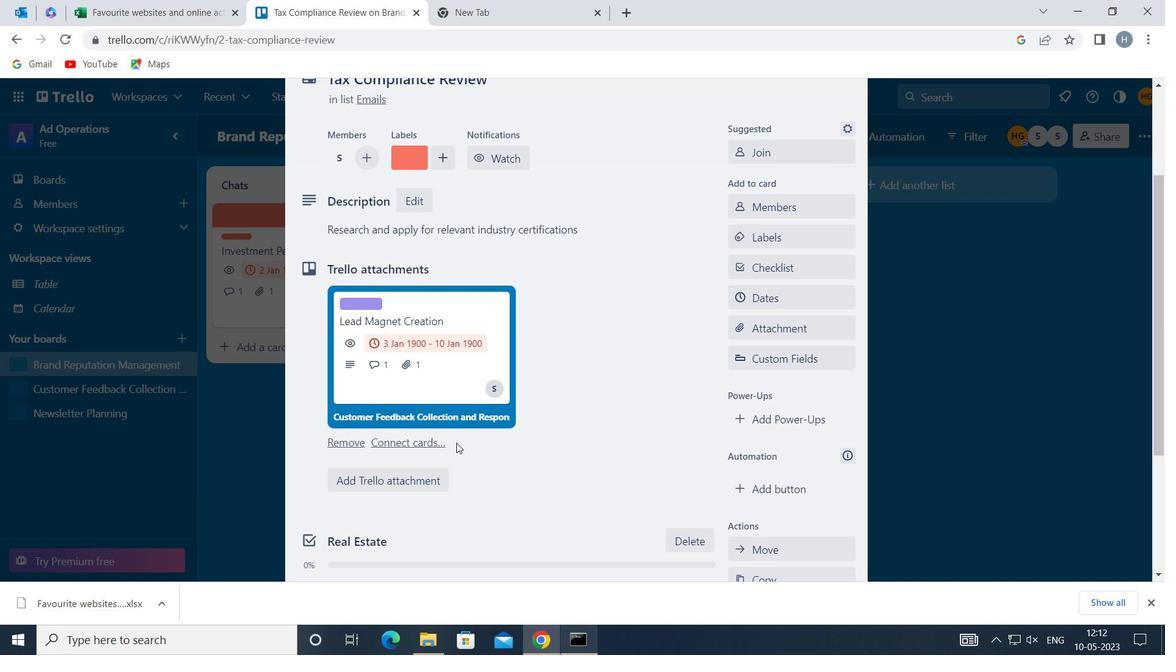 
Action: Mouse scrolled (457, 442) with delta (0, 0)
Screenshot: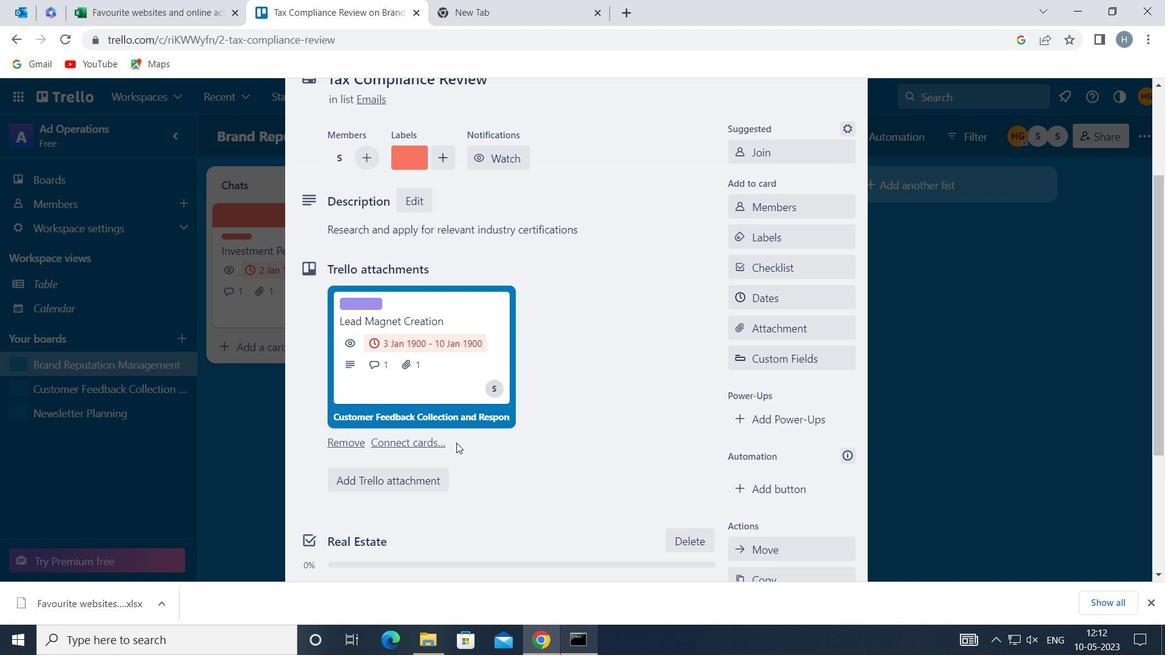
Action: Mouse moved to (457, 442)
Screenshot: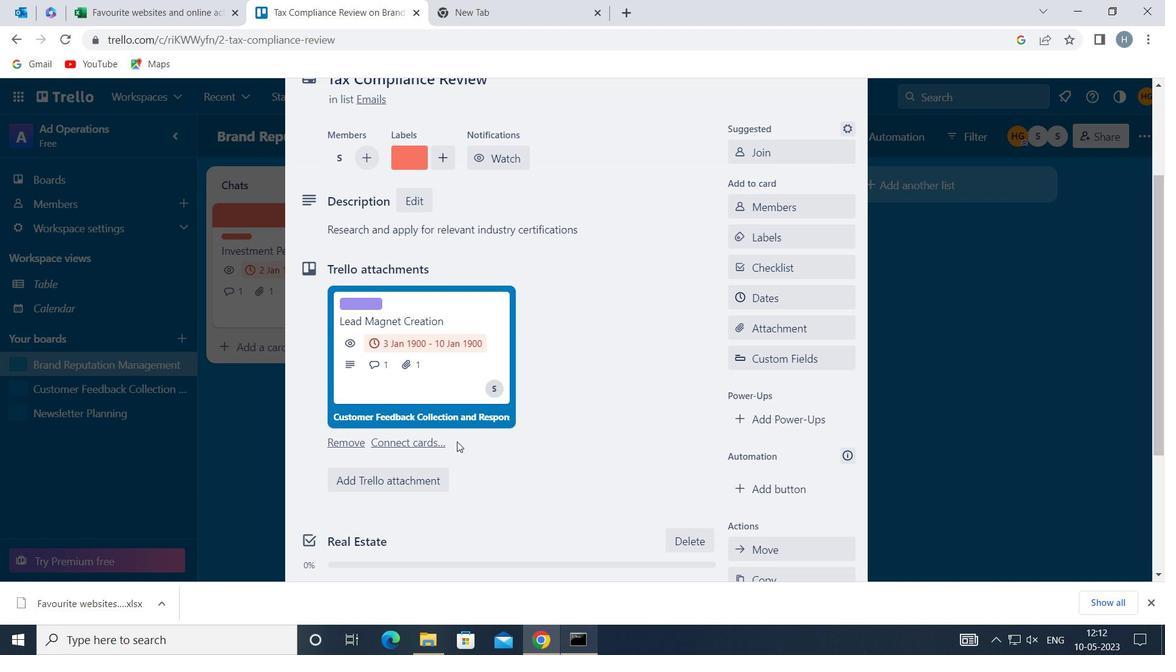 
Action: Mouse scrolled (457, 441) with delta (0, 0)
Screenshot: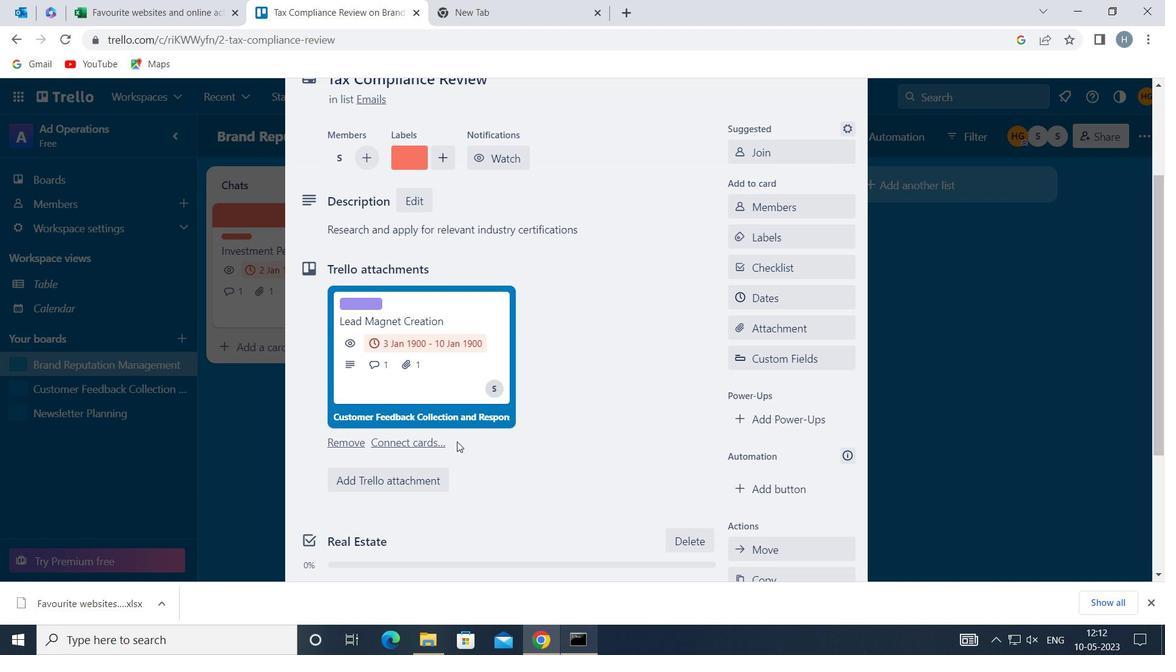 
Action: Mouse moved to (455, 433)
Screenshot: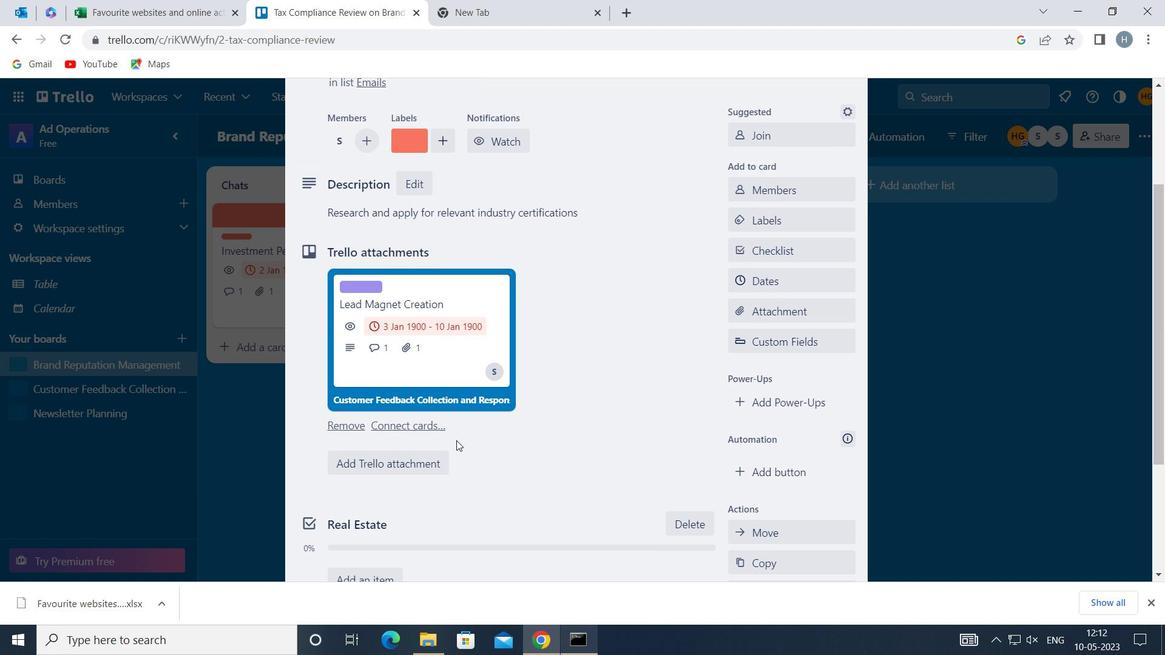 
Action: Mouse scrolled (455, 432) with delta (0, 0)
Screenshot: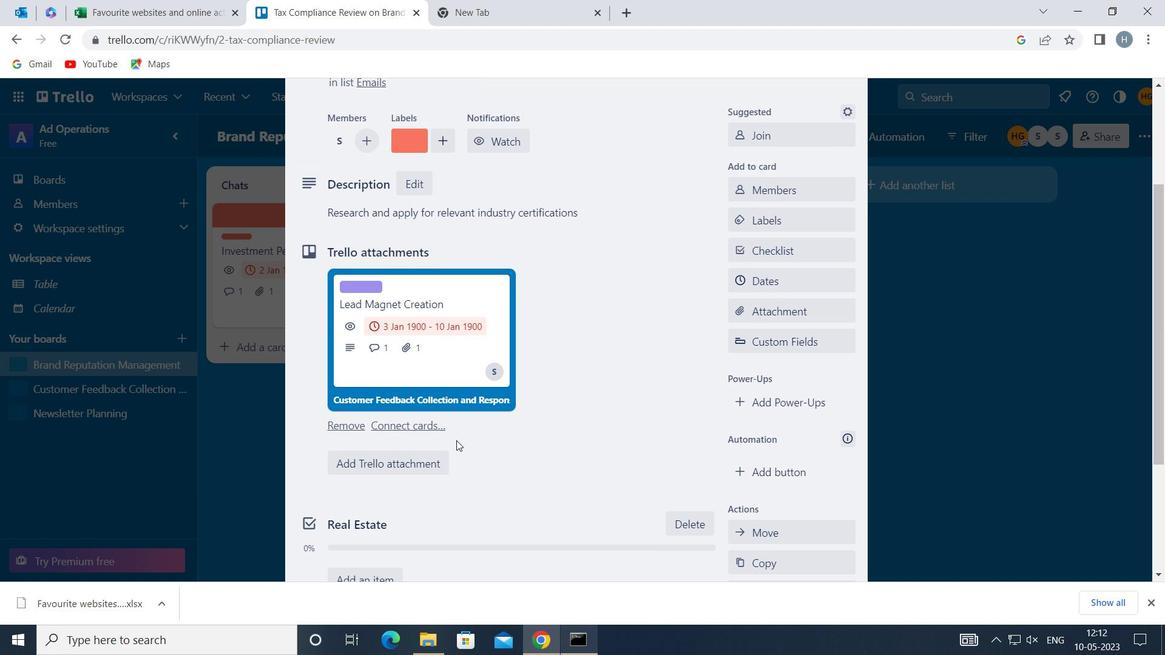 
Action: Mouse moved to (454, 432)
Screenshot: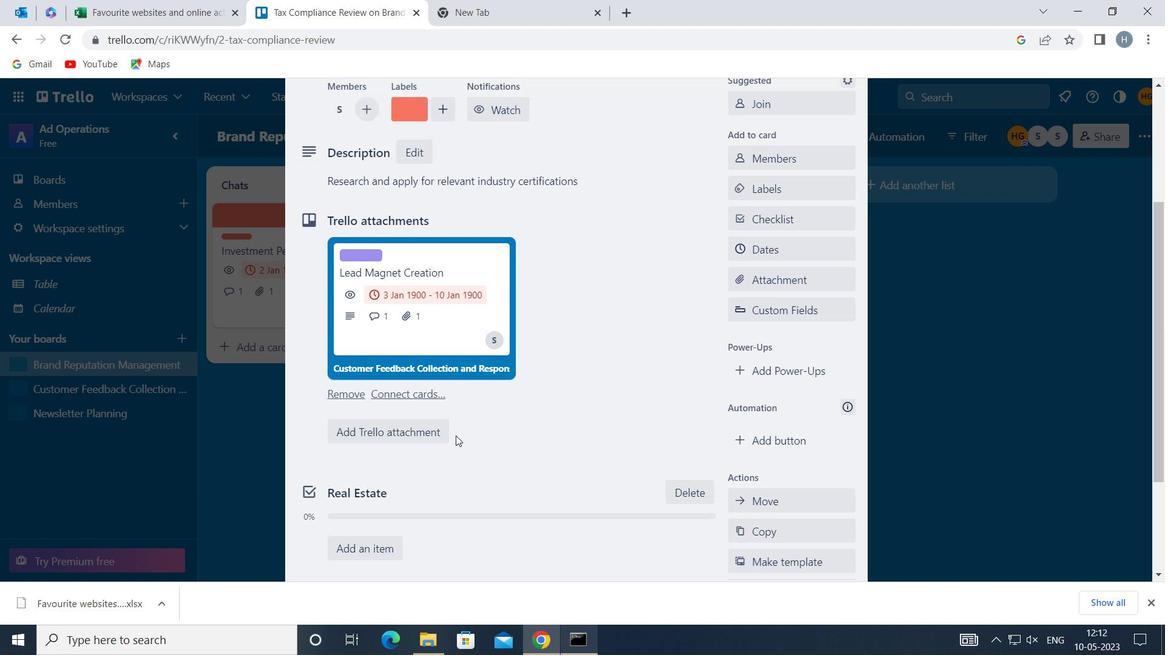 
Action: Mouse scrolled (454, 432) with delta (0, 0)
Screenshot: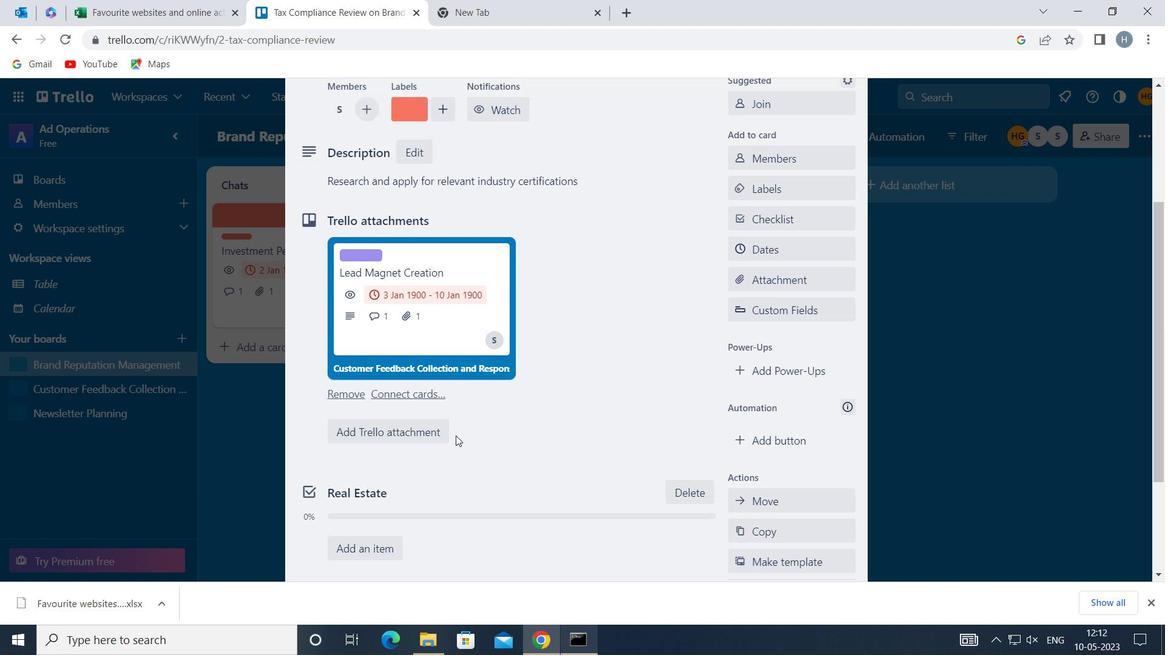 
Action: Mouse moved to (447, 473)
Screenshot: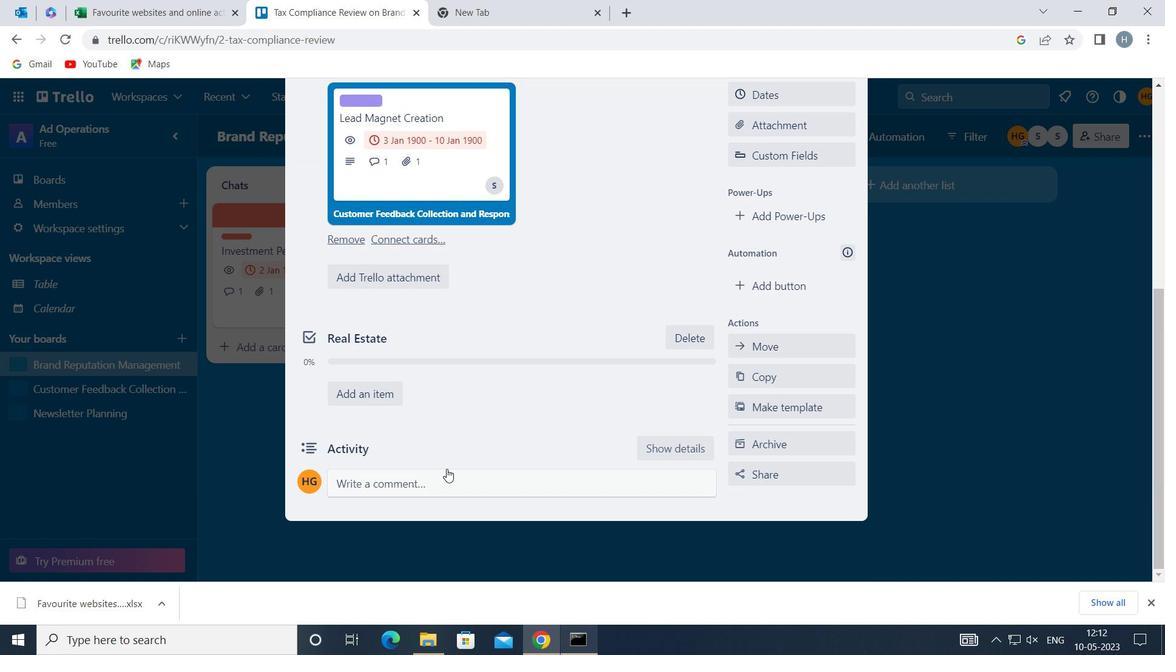 
Action: Mouse pressed left at (447, 473)
Screenshot: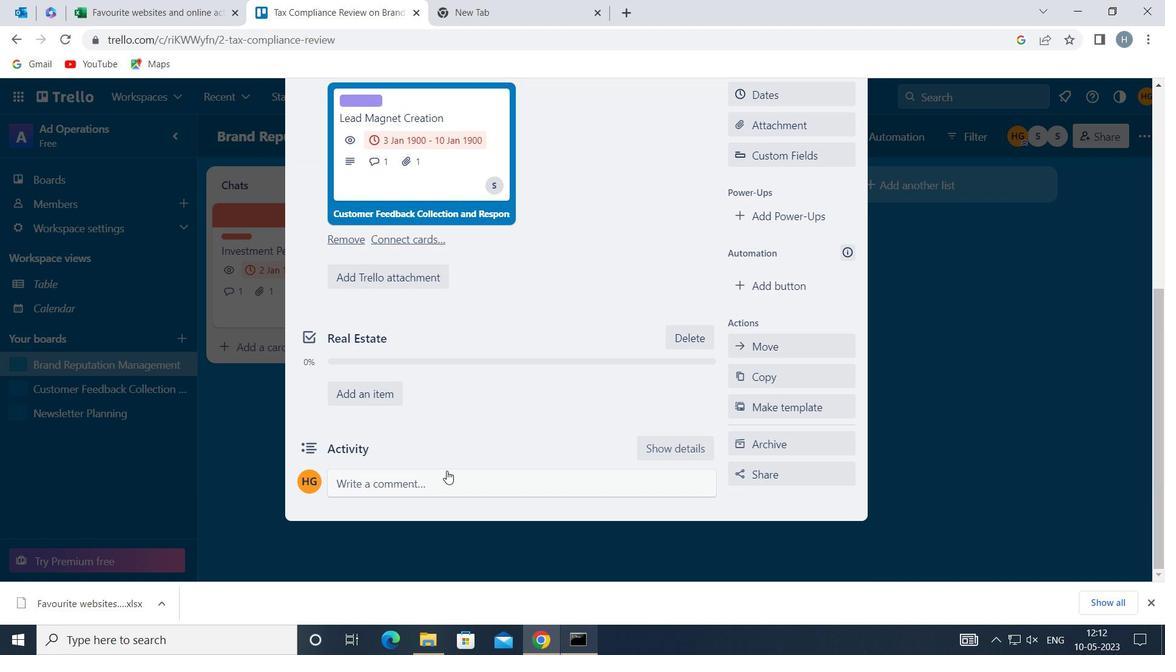
Action: Mouse moved to (446, 522)
Screenshot: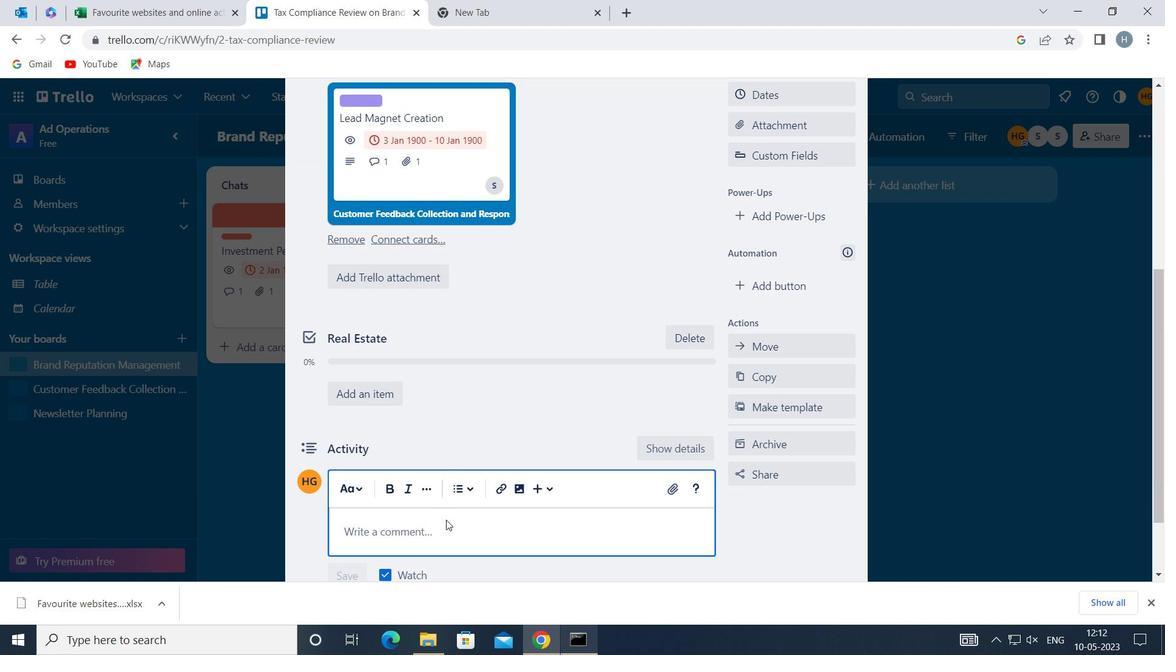 
Action: Mouse pressed left at (446, 522)
Screenshot: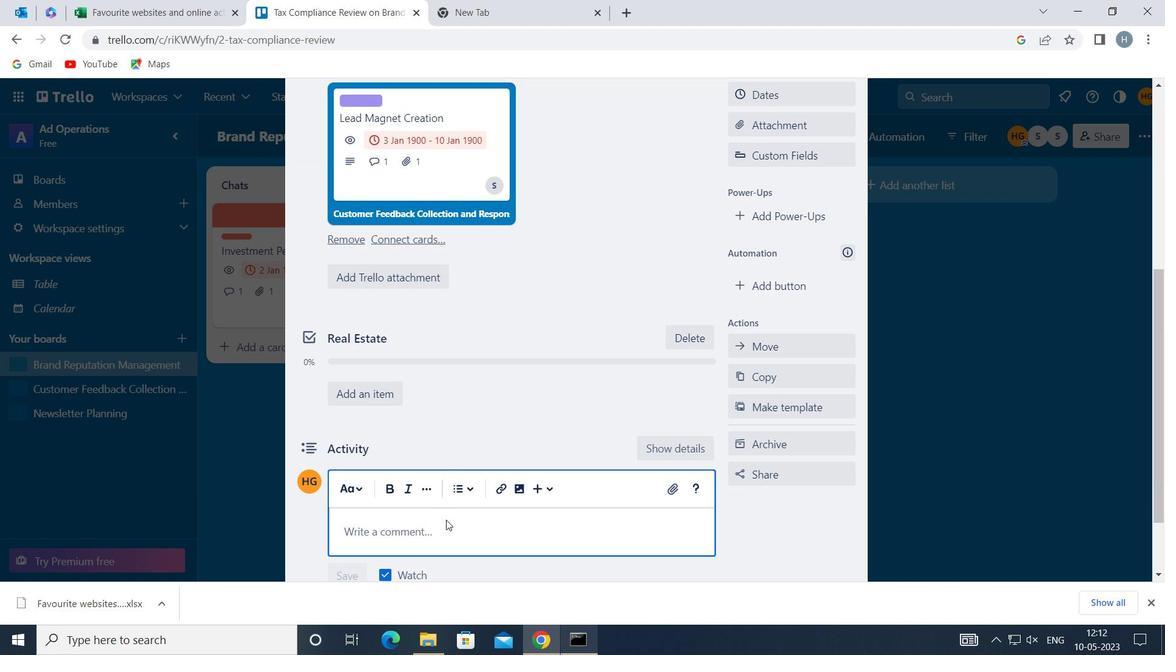 
Action: Mouse moved to (448, 522)
Screenshot: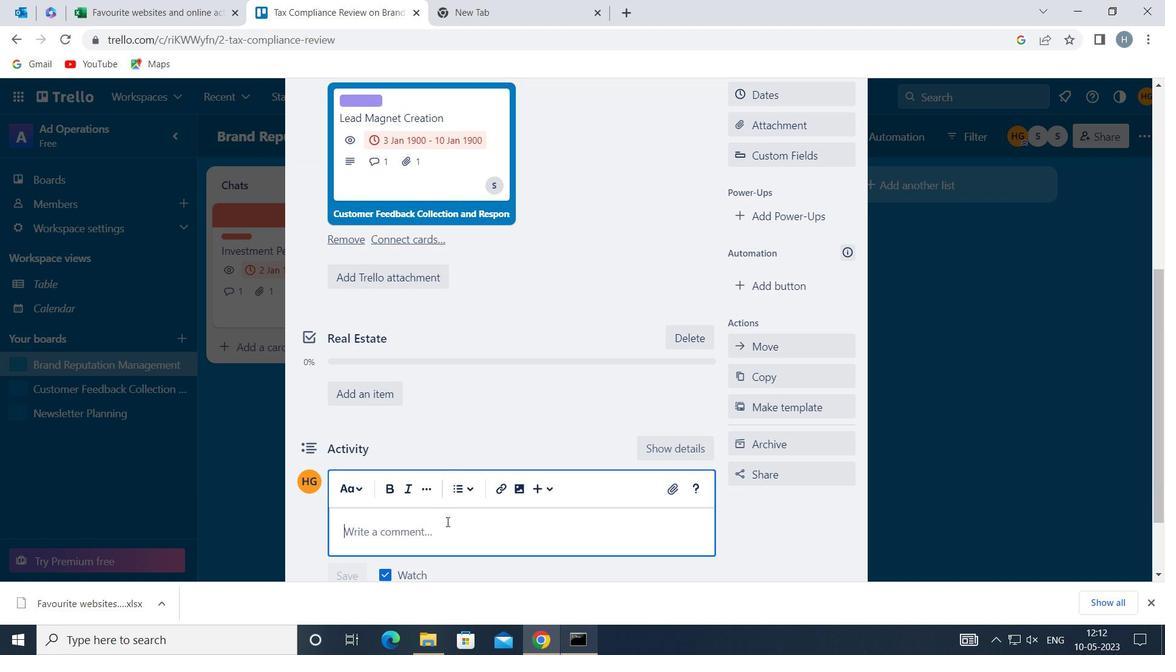
Action: Key pressed <Key.shift>LET<Key.space>USA<Key.backspace><Key.space>APPROACH<Key.space>THIS<Key.space>TASK<Key.space>WITH<Key.space>A<Key.space>SENSE<Key.space>OF<Key.space>FOCUS<Key.space>AND<Key.space>ATTENY<Key.backspace>TION<Key.space>TO<Key.space>DETAIL<Key.space>ENSURING<Key.space>THAT<Key.space>WE<Key.space>DO<Key.space>NOT<Key.space>MISS<Key.space>ANY<Key.space>IMPORTANT<Key.space>INFORMATION<Key.space>OR<Key.space>DETAILS
Screenshot: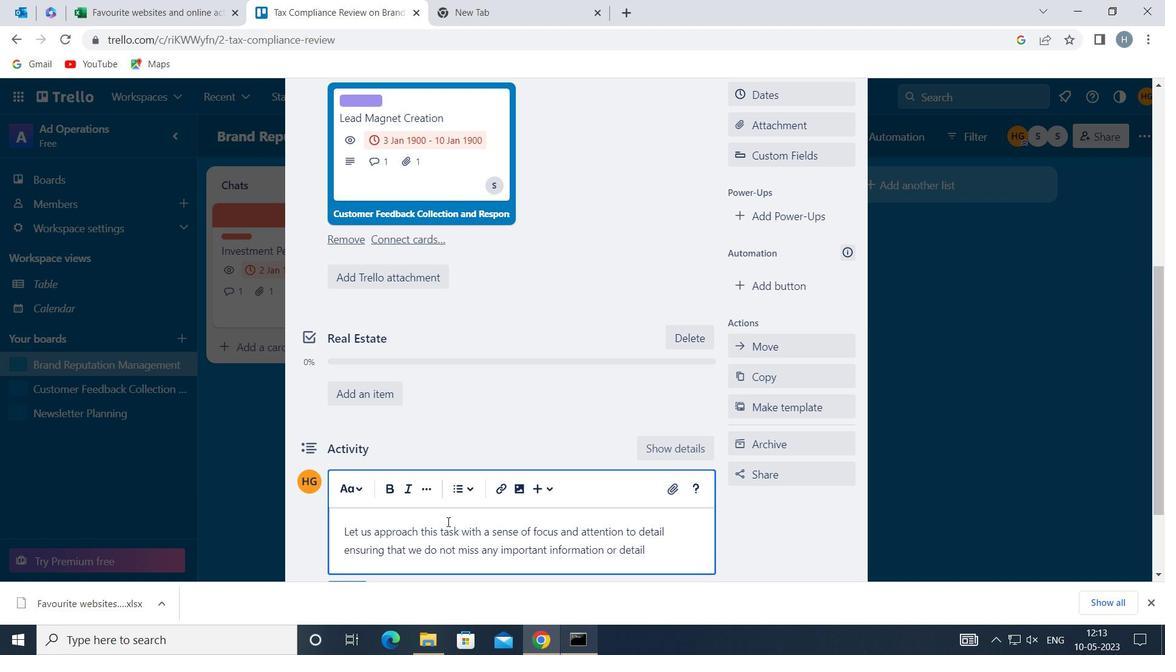 
Action: Mouse moved to (448, 522)
Screenshot: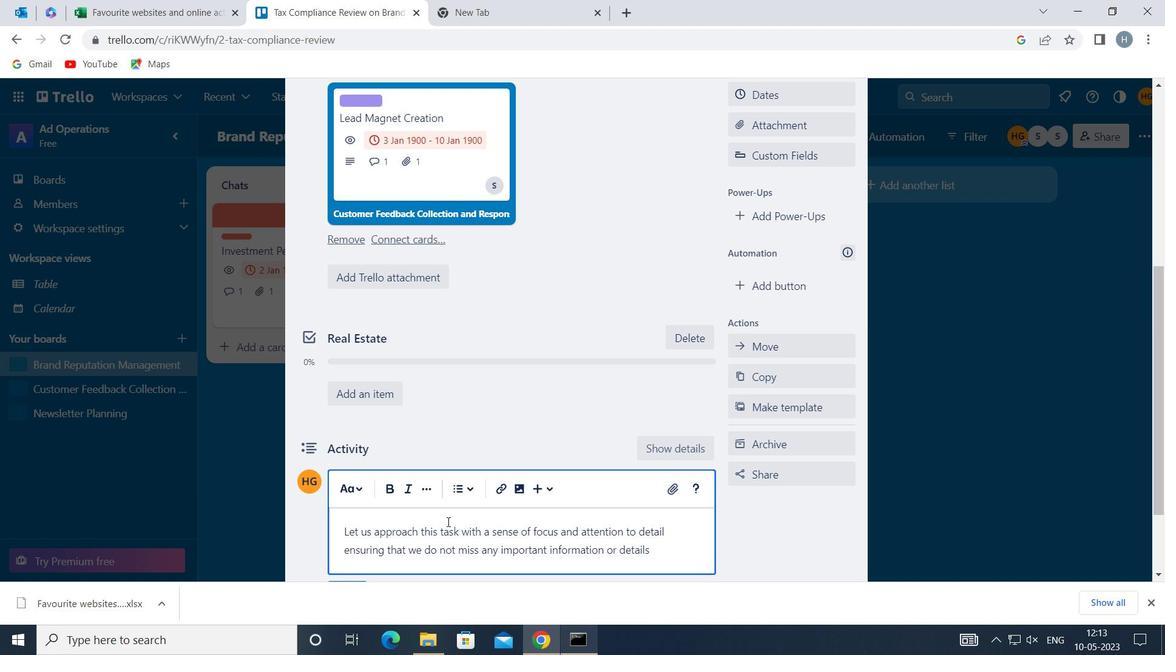 
Action: Mouse scrolled (448, 522) with delta (0, 0)
Screenshot: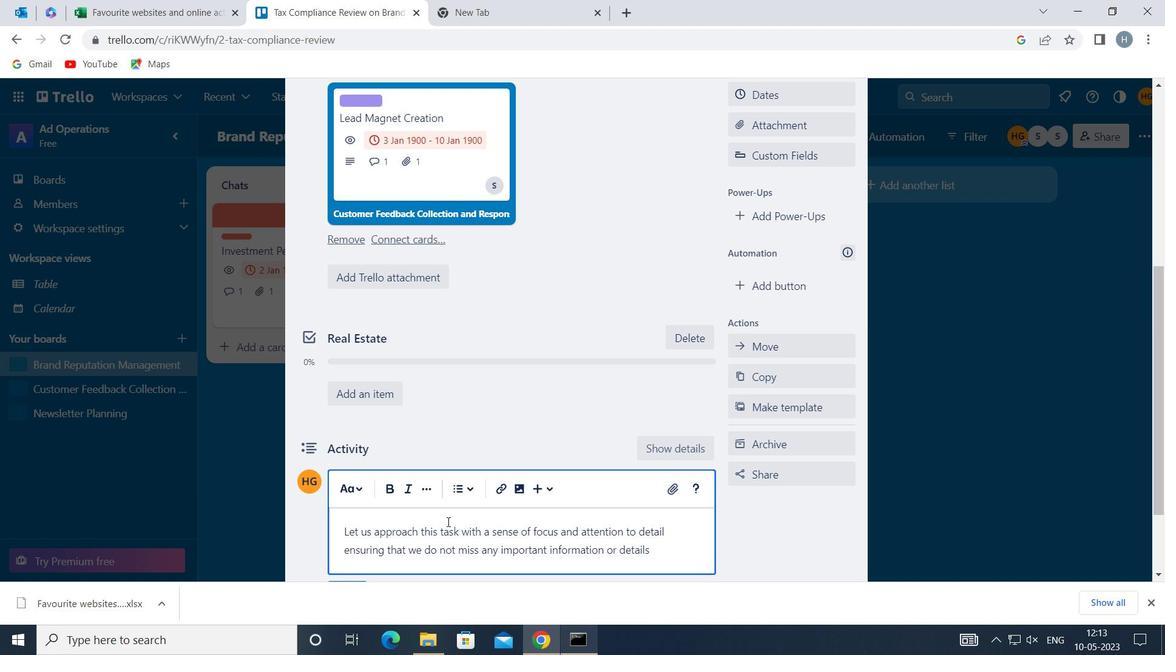 
Action: Mouse moved to (446, 525)
Screenshot: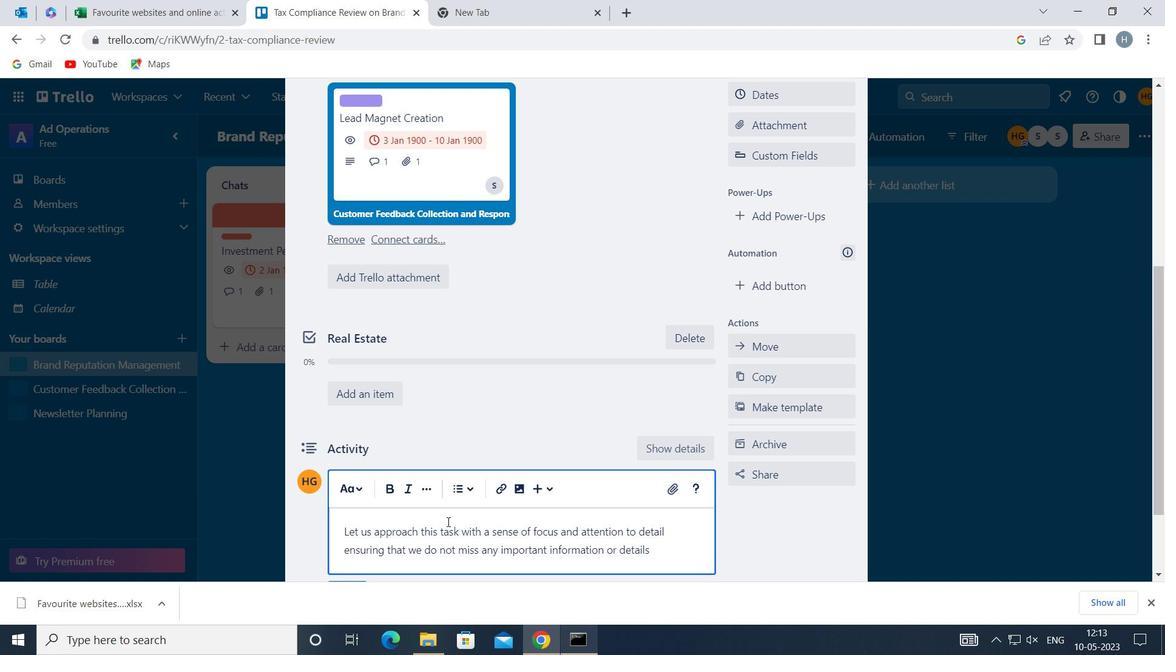 
Action: Mouse scrolled (446, 525) with delta (0, 0)
Screenshot: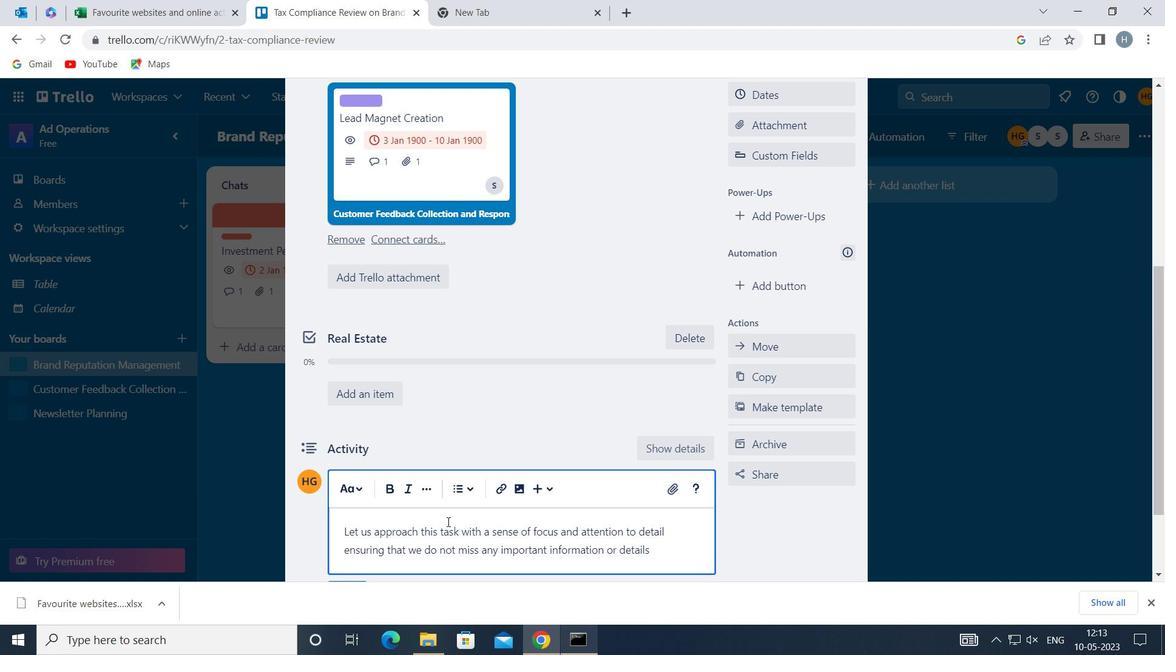 
Action: Mouse moved to (443, 527)
Screenshot: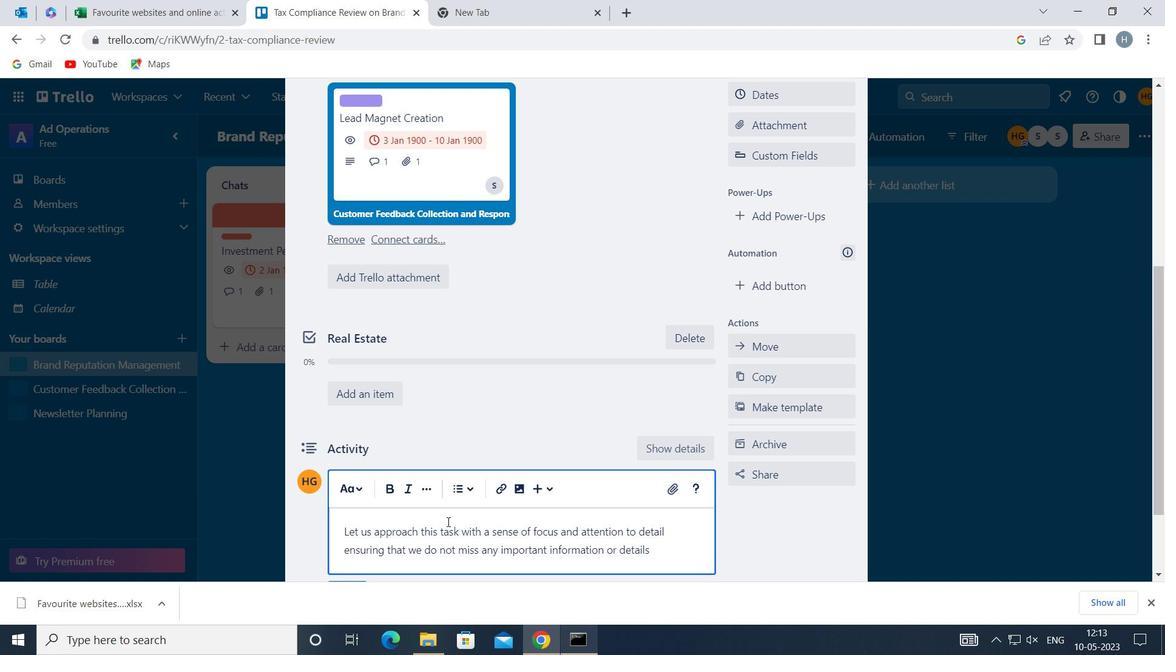 
Action: Mouse scrolled (443, 526) with delta (0, 0)
Screenshot: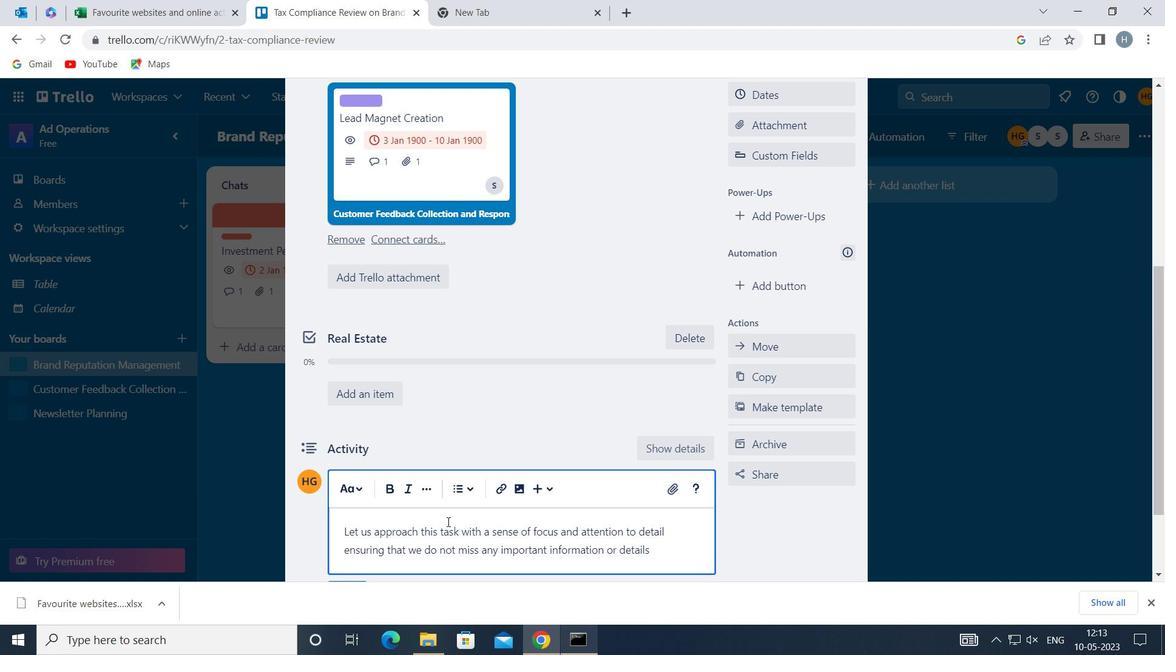 
Action: Mouse moved to (357, 483)
Screenshot: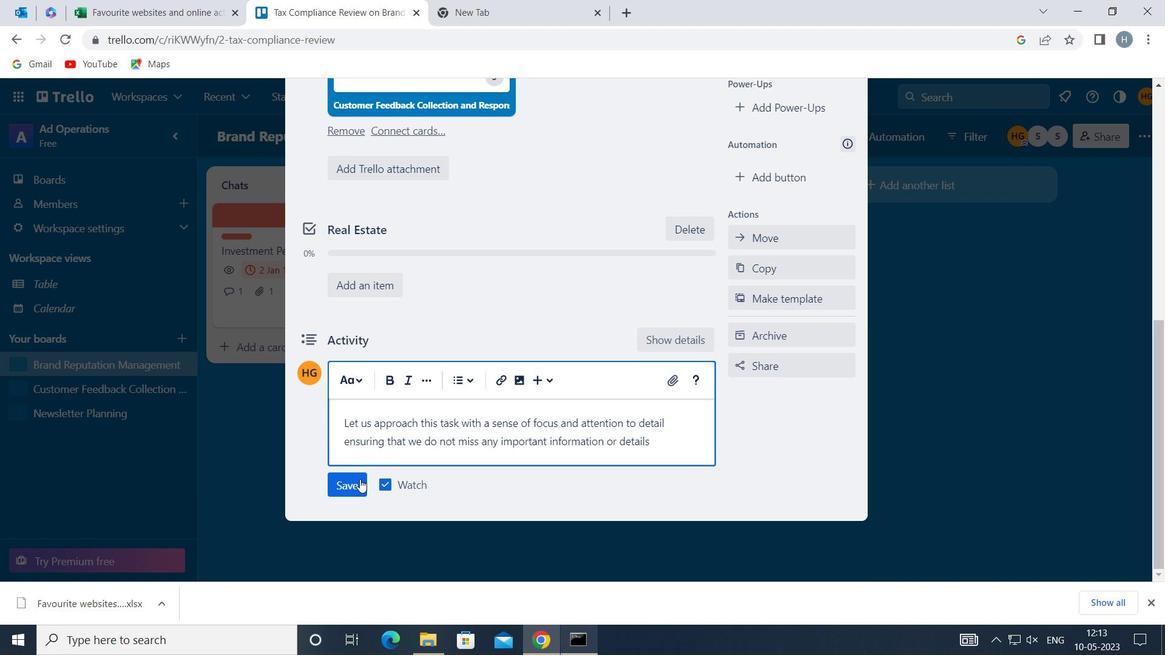 
Action: Mouse pressed left at (357, 483)
Screenshot: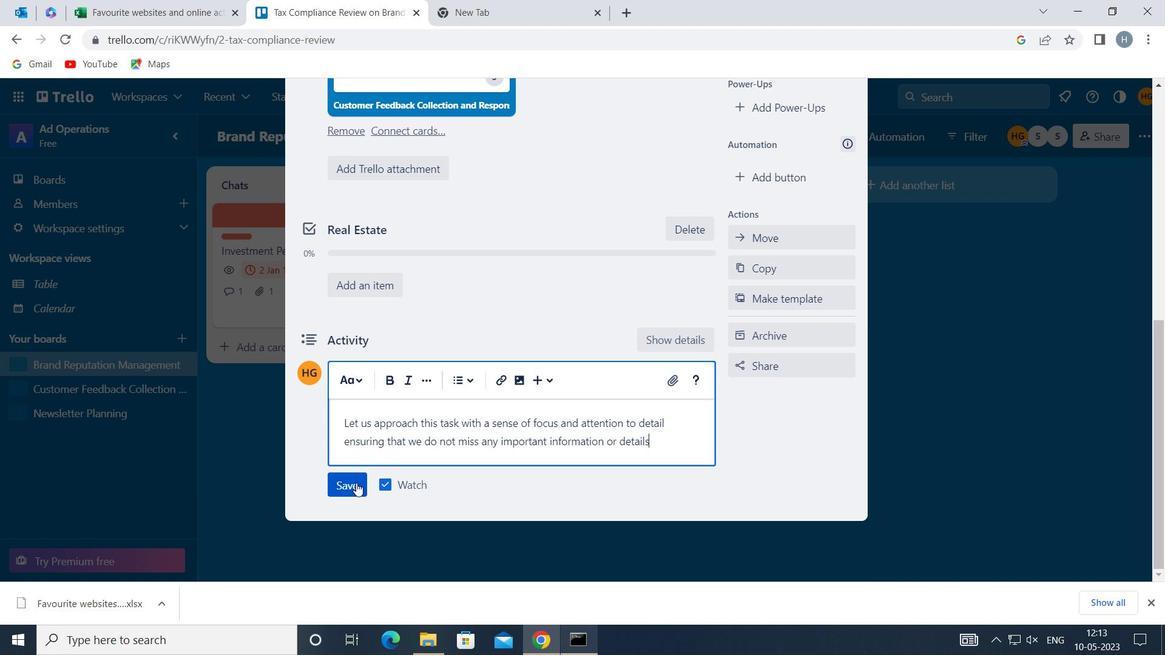
Action: Mouse moved to (578, 483)
Screenshot: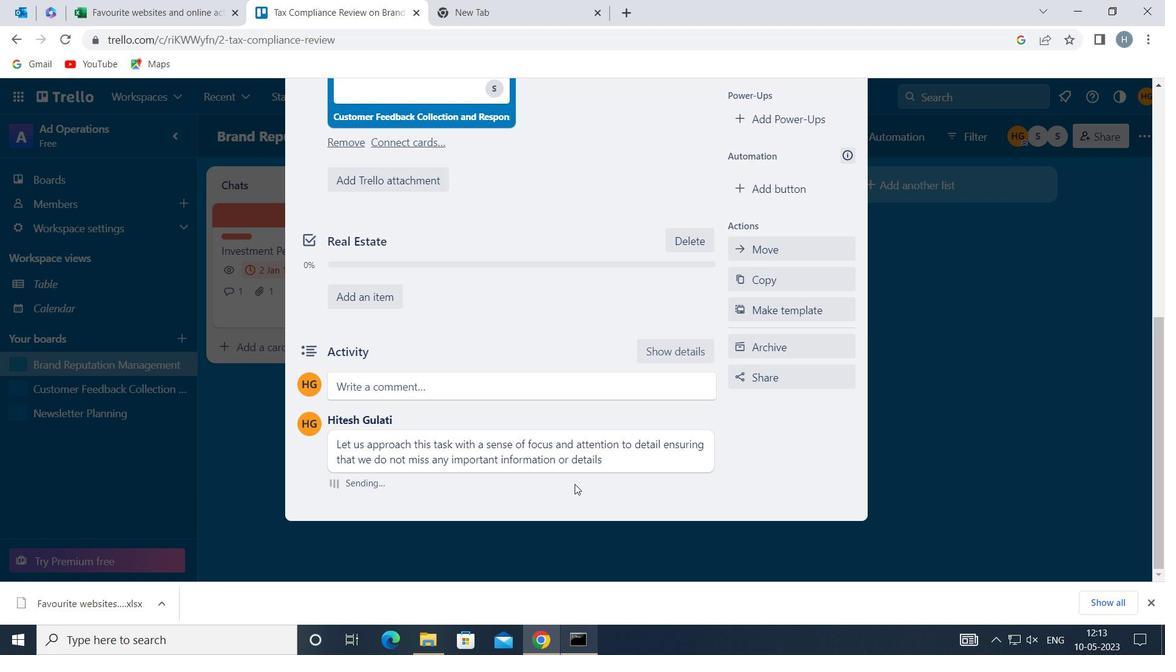 
Action: Mouse scrolled (578, 483) with delta (0, 0)
Screenshot: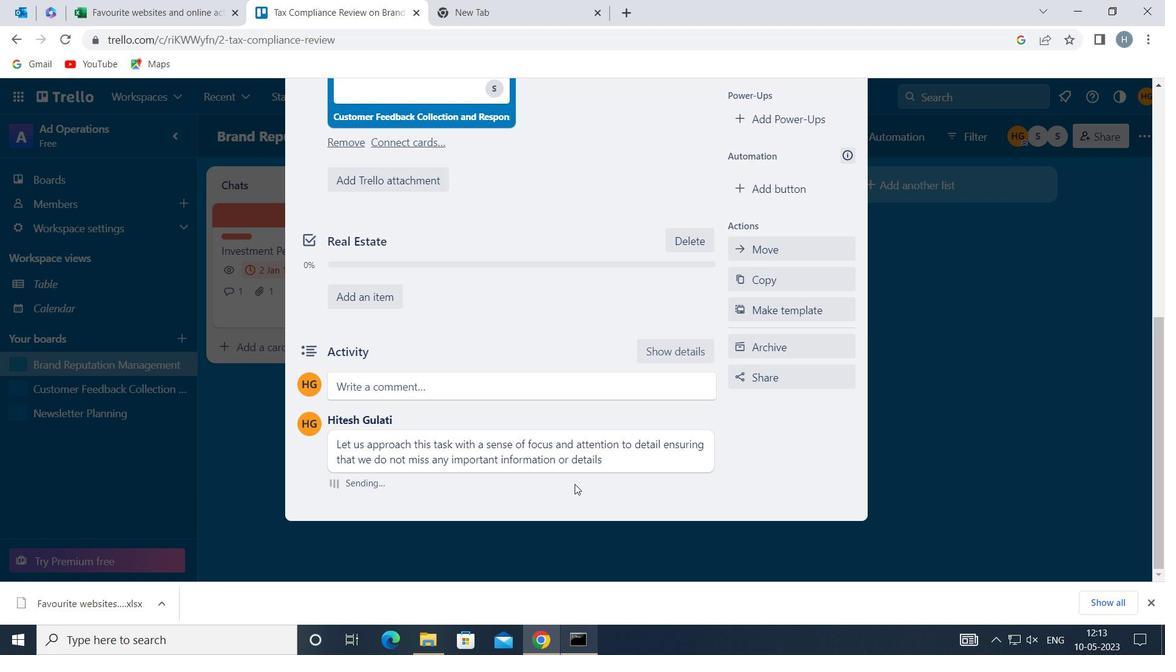 
Action: Mouse moved to (579, 482)
Screenshot: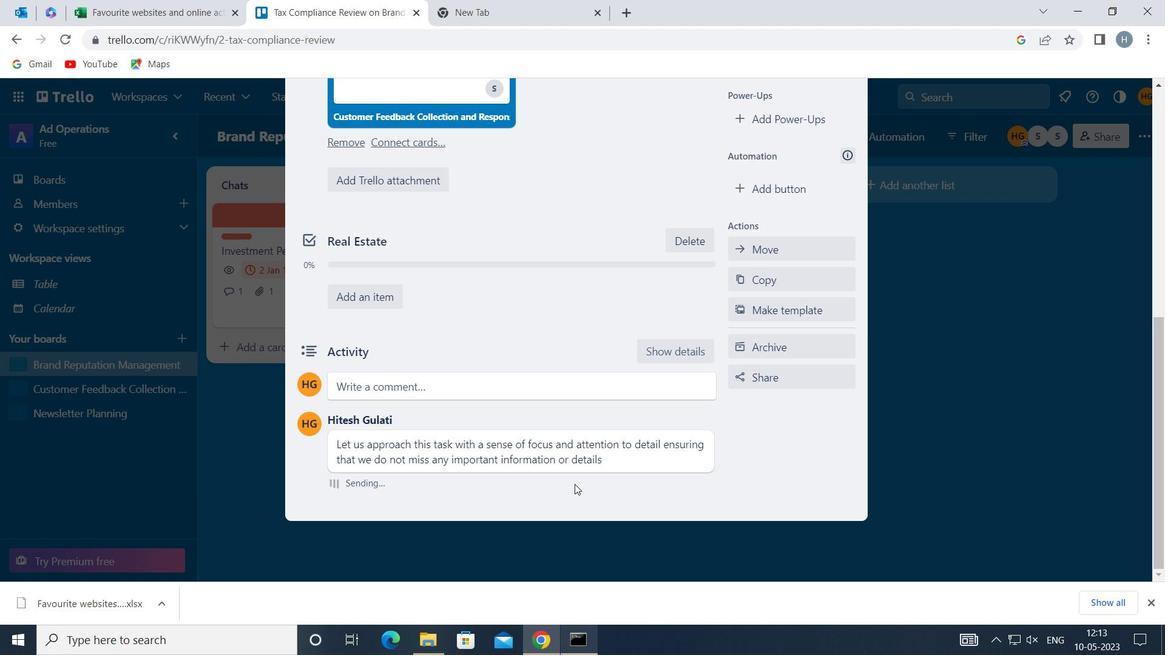 
Action: Mouse scrolled (579, 483) with delta (0, 0)
Screenshot: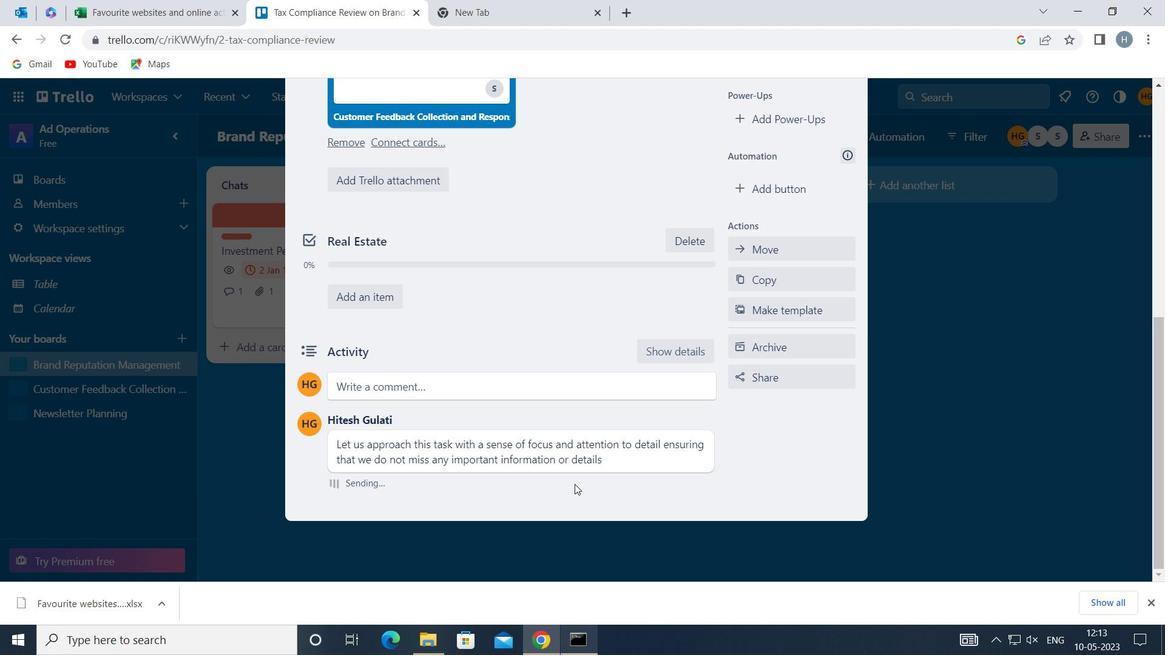 
Action: Mouse moved to (792, 149)
Screenshot: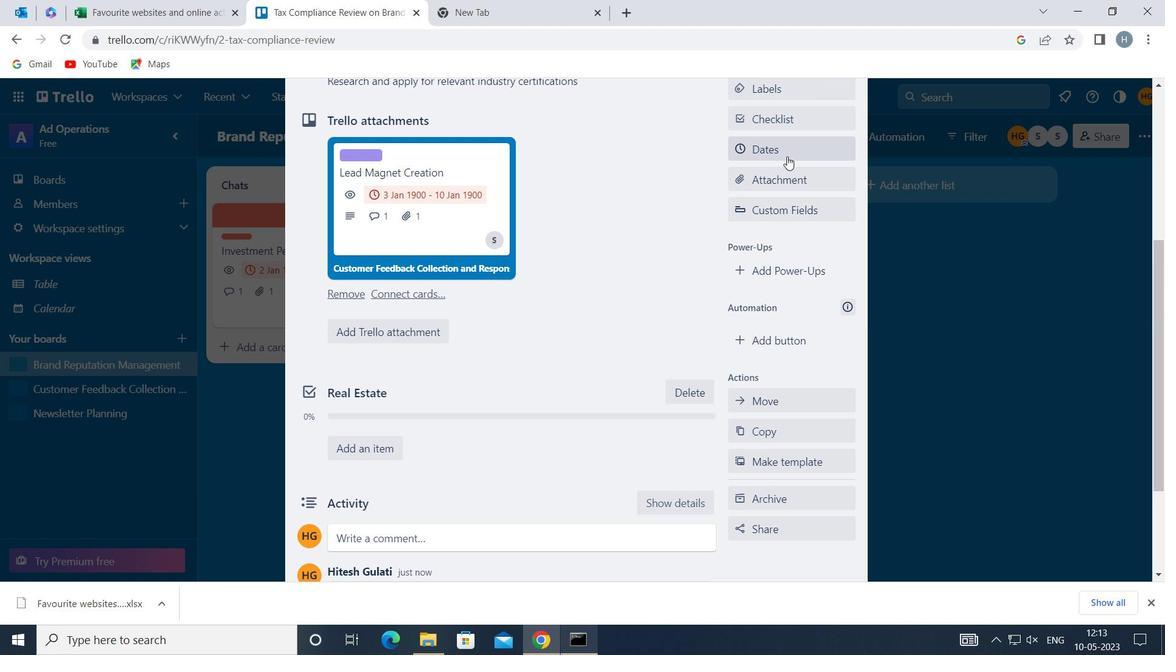 
Action: Mouse pressed left at (792, 149)
Screenshot: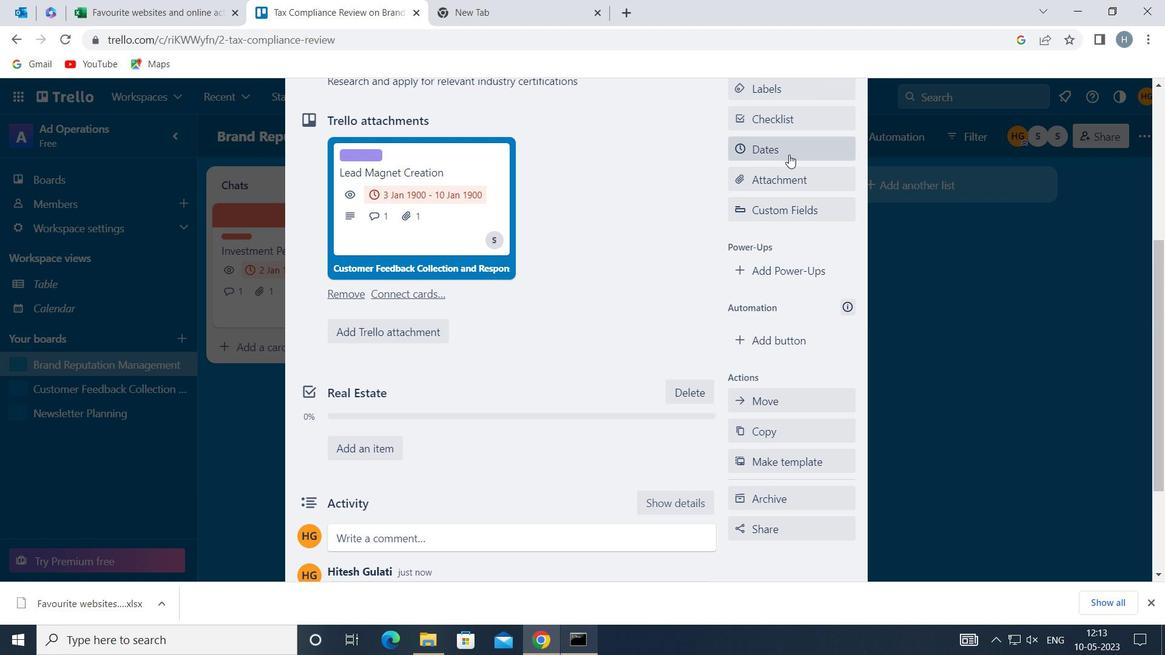 
Action: Mouse moved to (745, 407)
Screenshot: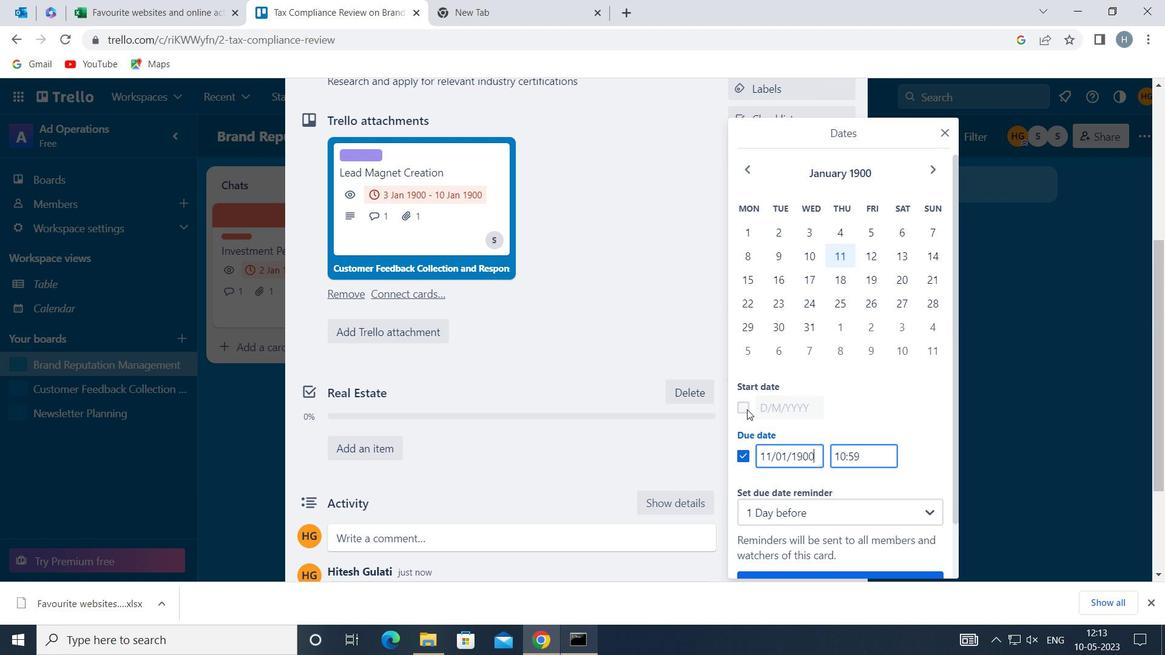 
Action: Mouse pressed left at (745, 407)
Screenshot: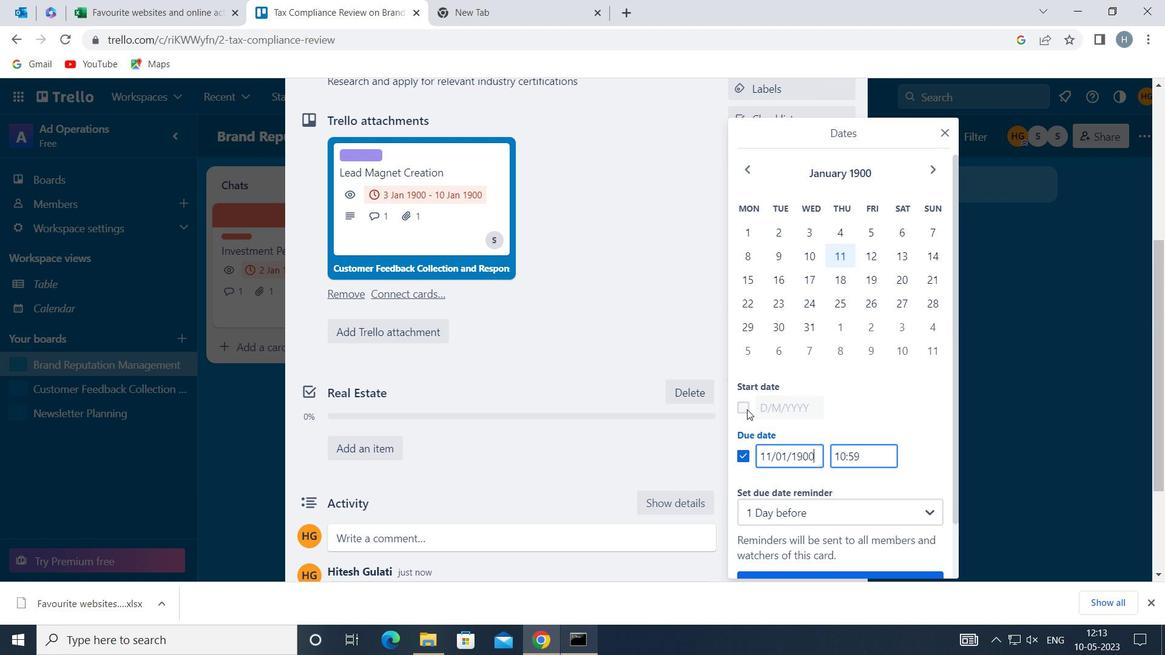 
Action: Mouse moved to (769, 404)
Screenshot: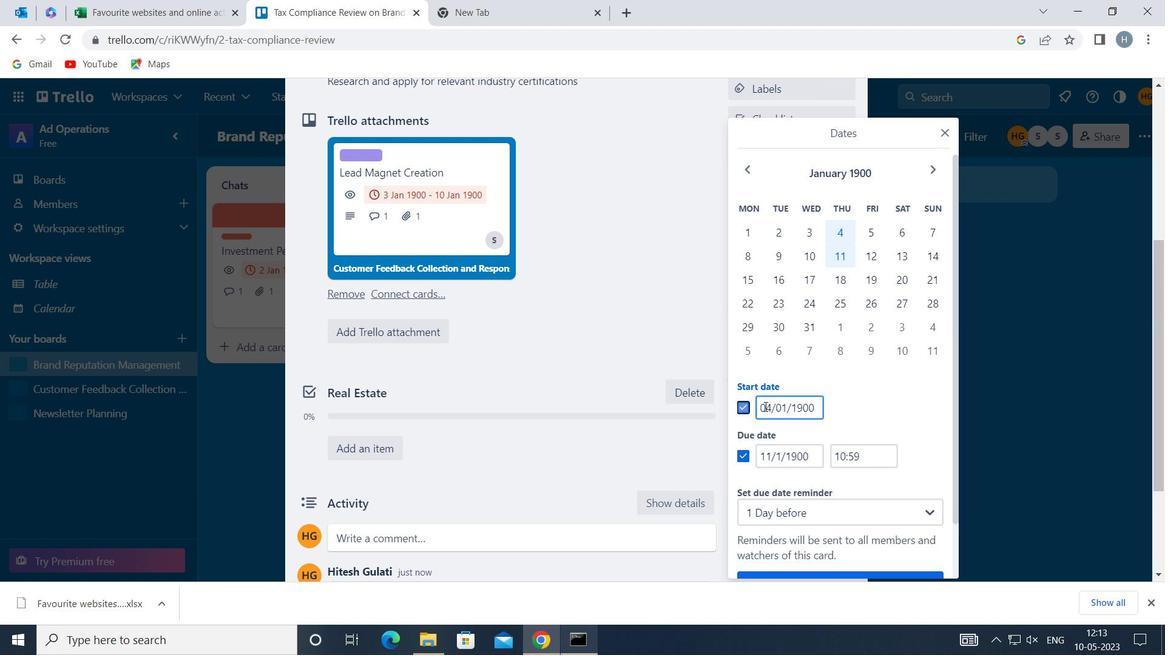 
Action: Mouse pressed left at (769, 404)
Screenshot: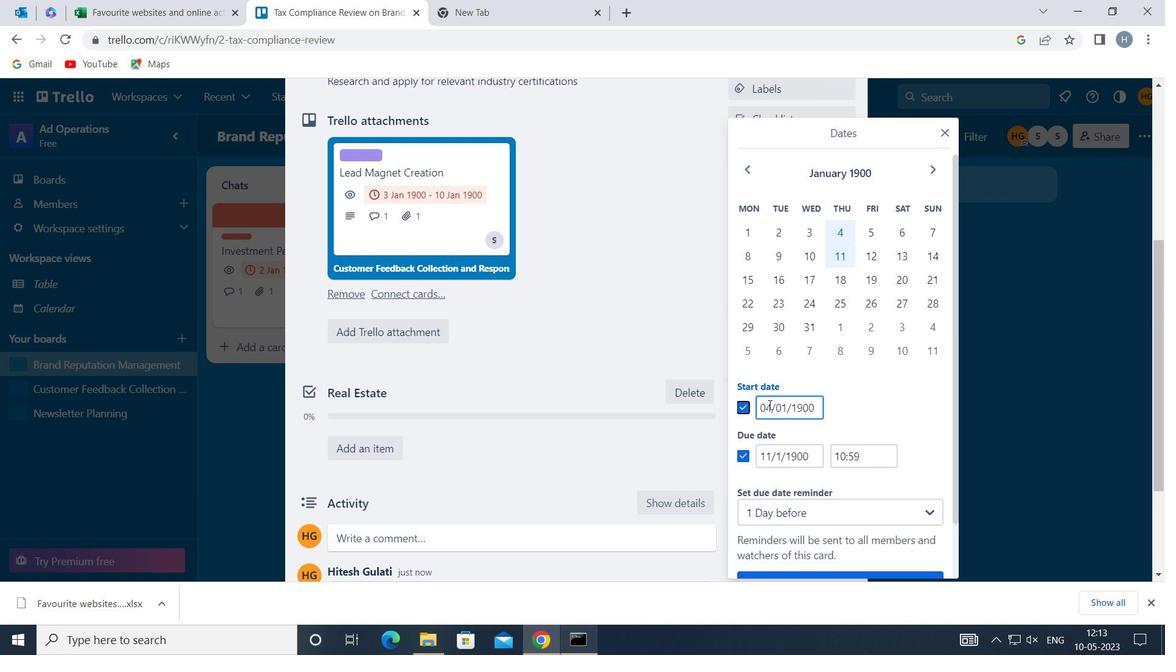 
Action: Mouse moved to (764, 403)
Screenshot: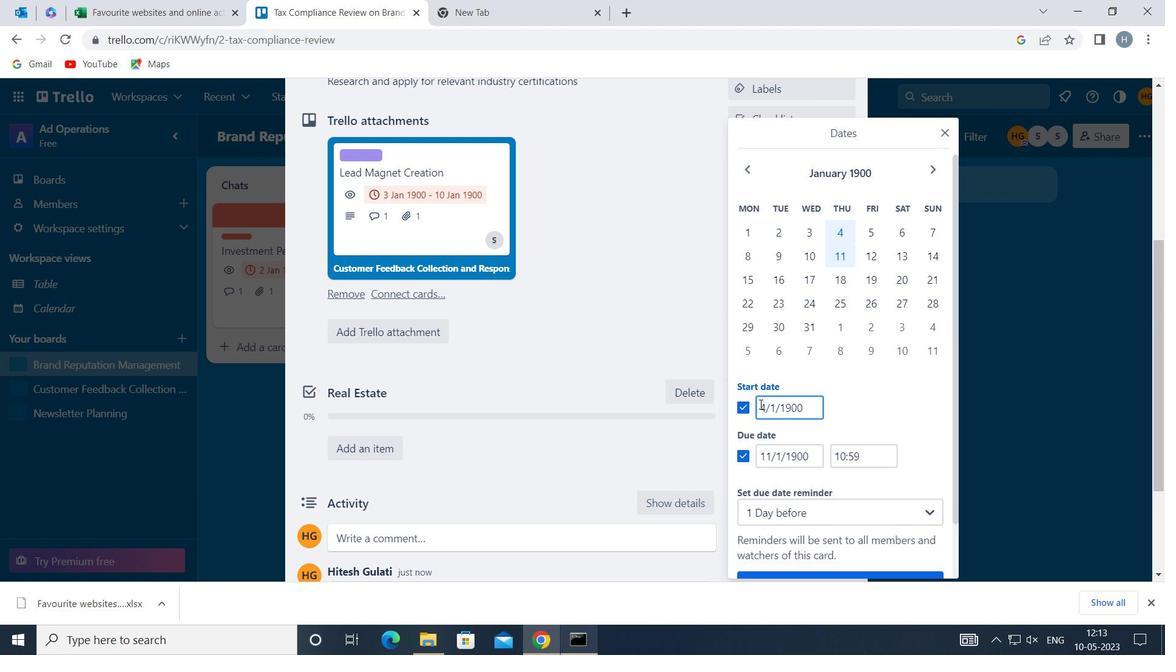 
Action: Mouse pressed left at (764, 403)
Screenshot: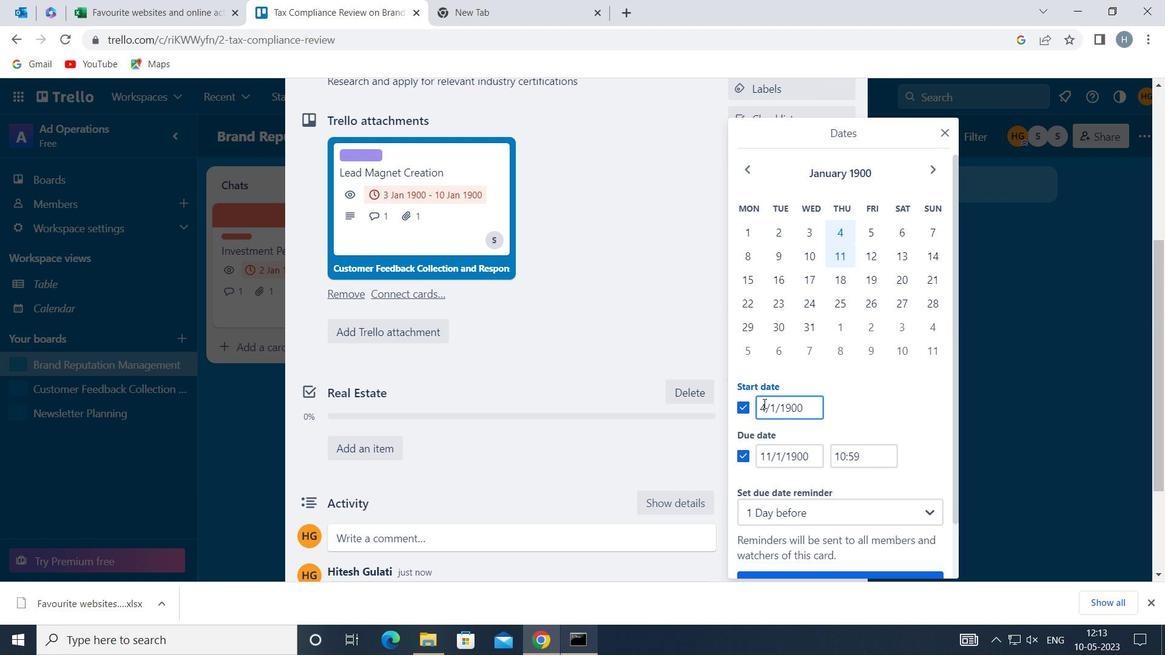 
Action: Mouse moved to (764, 404)
Screenshot: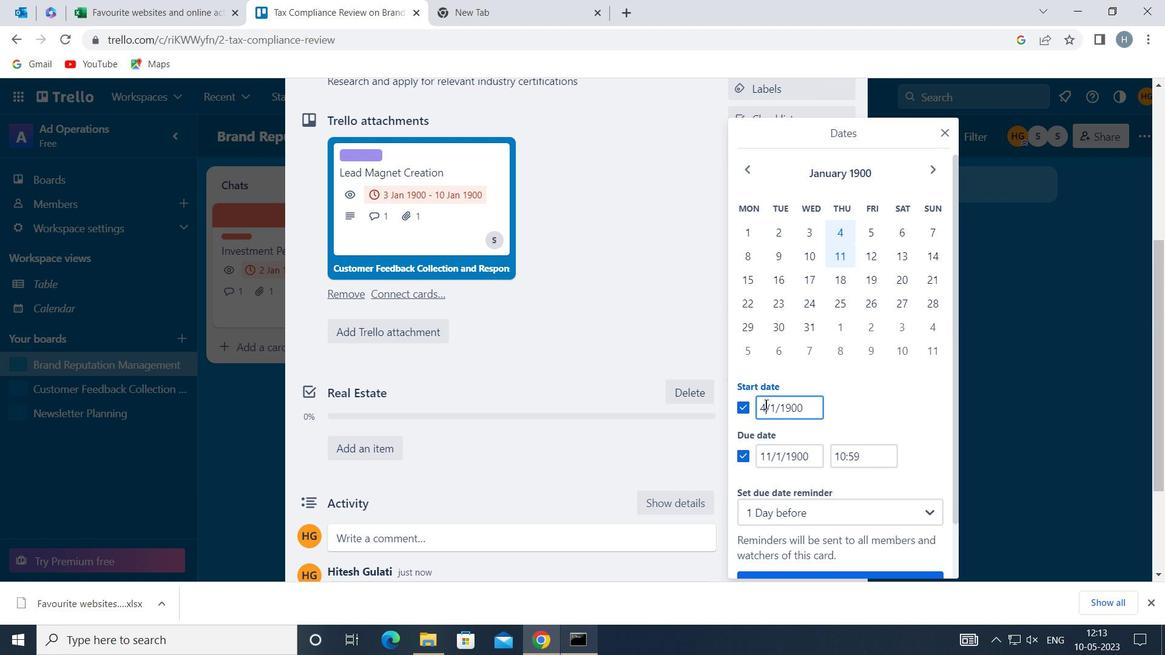 
Action: Key pressed <Key.backspace><<101>>
Screenshot: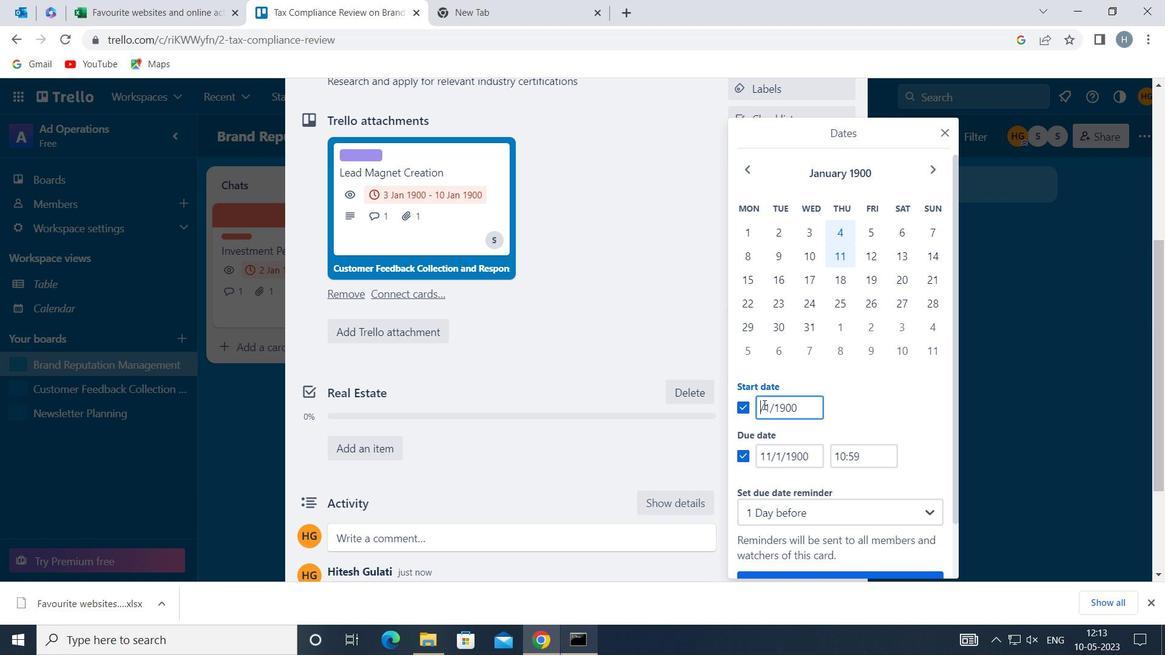 
Action: Mouse moved to (768, 452)
Screenshot: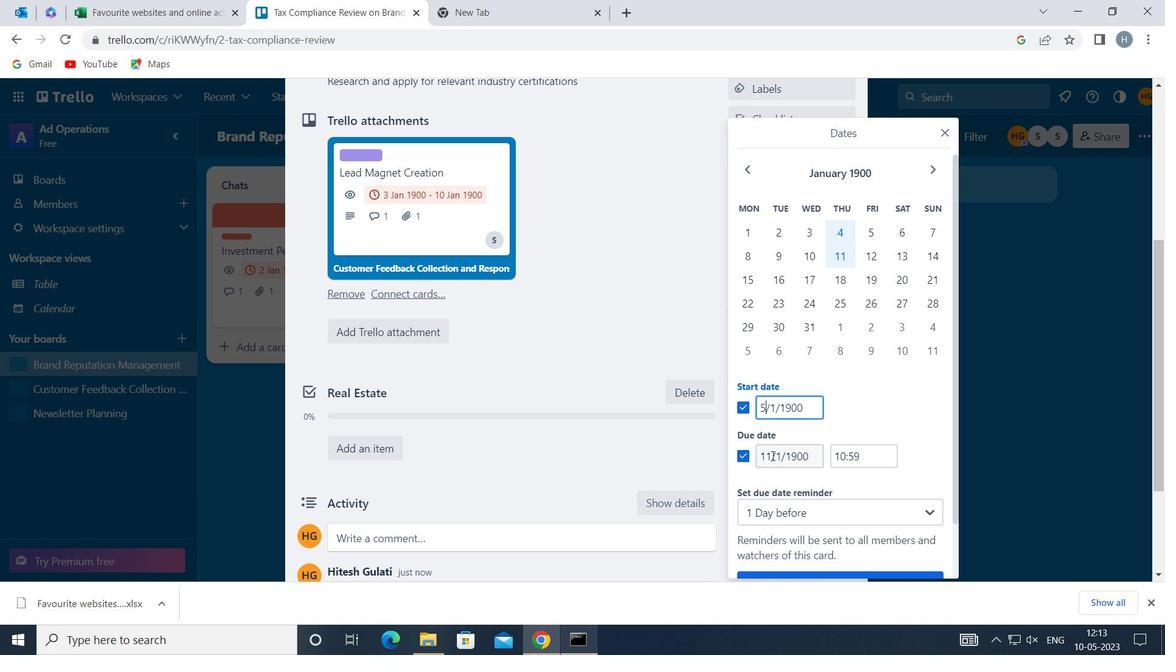 
Action: Mouse pressed left at (768, 452)
Screenshot: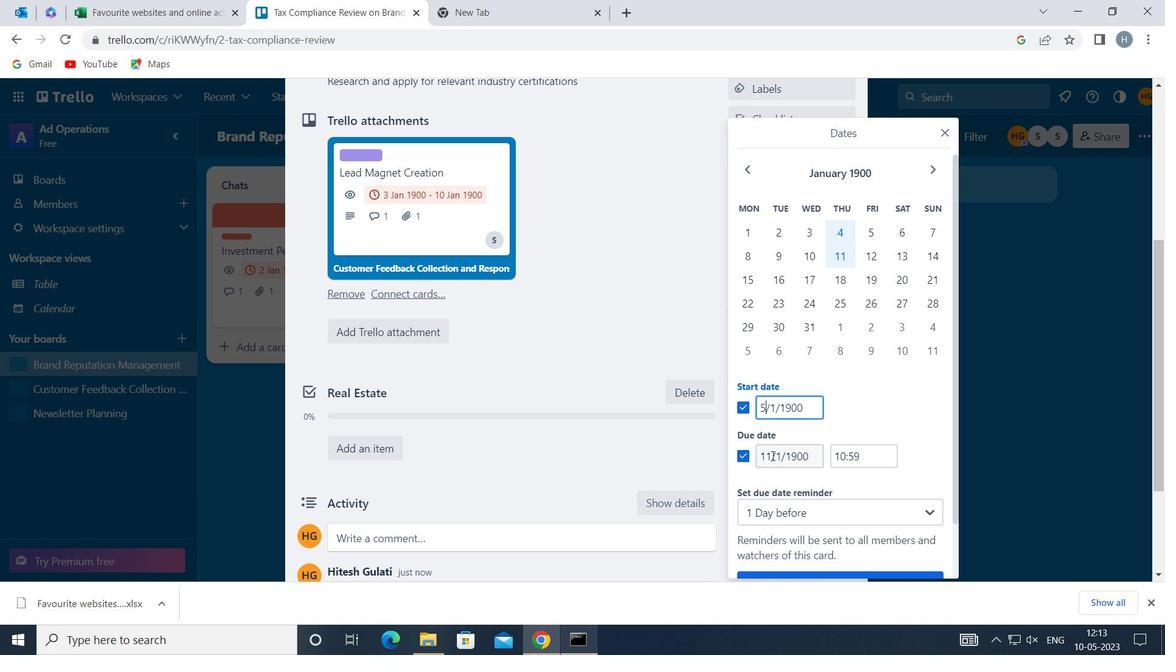 
Action: Mouse moved to (769, 452)
Screenshot: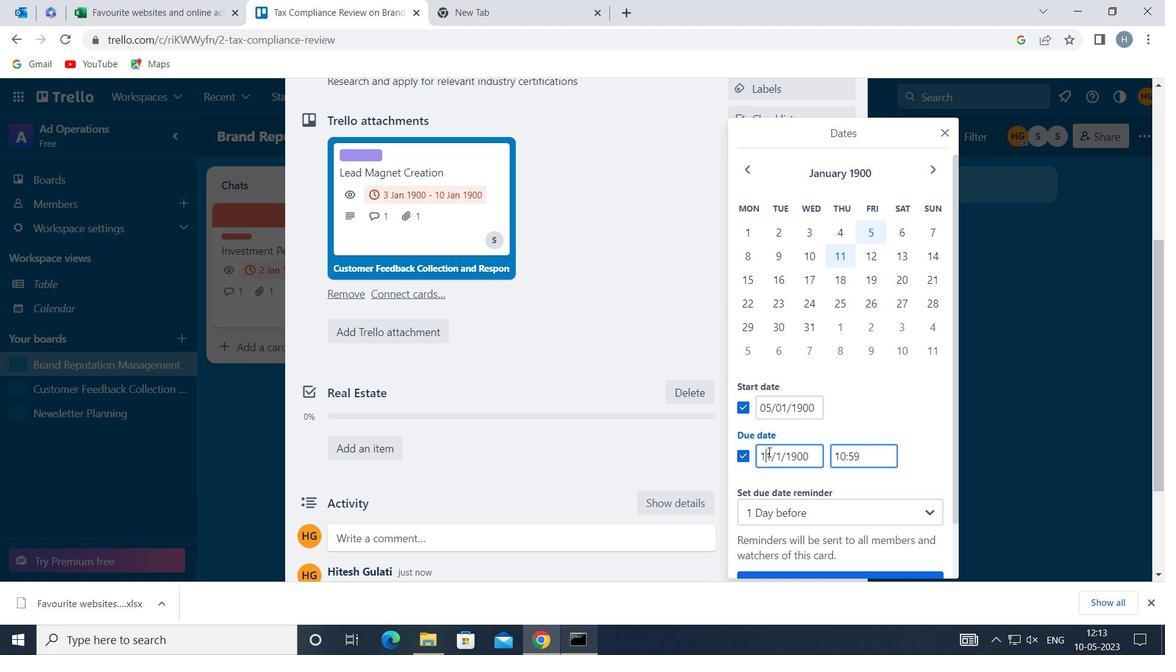 
Action: Mouse pressed left at (769, 452)
Screenshot: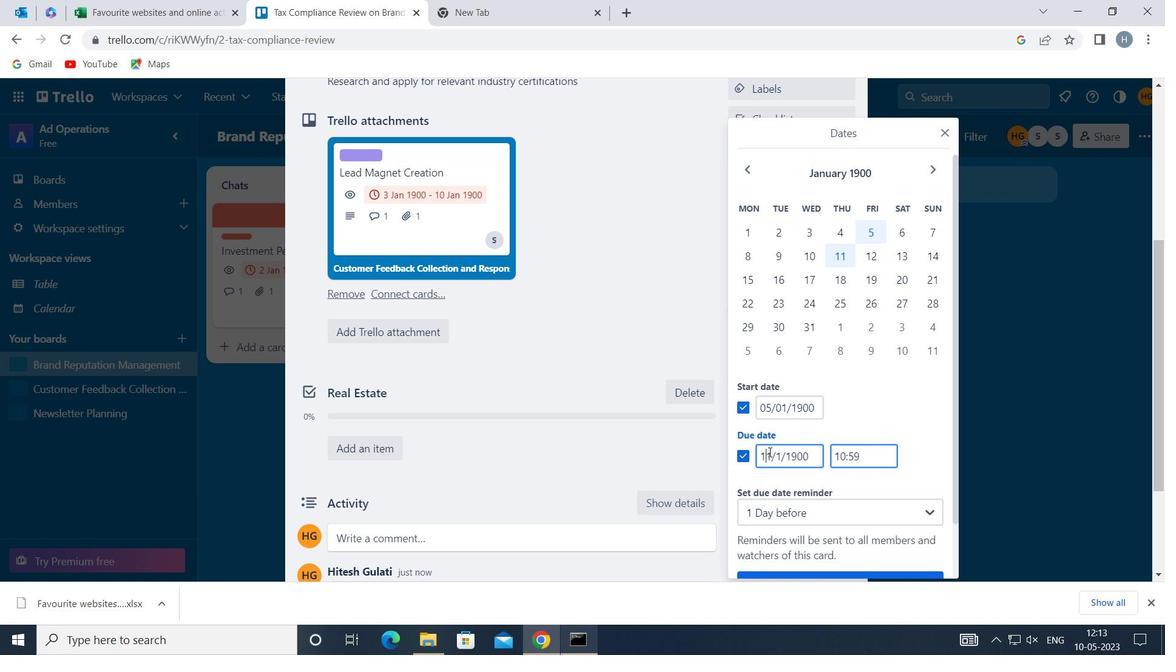 
Action: Key pressed <Key.backspace><<98>><Key.enter>
Screenshot: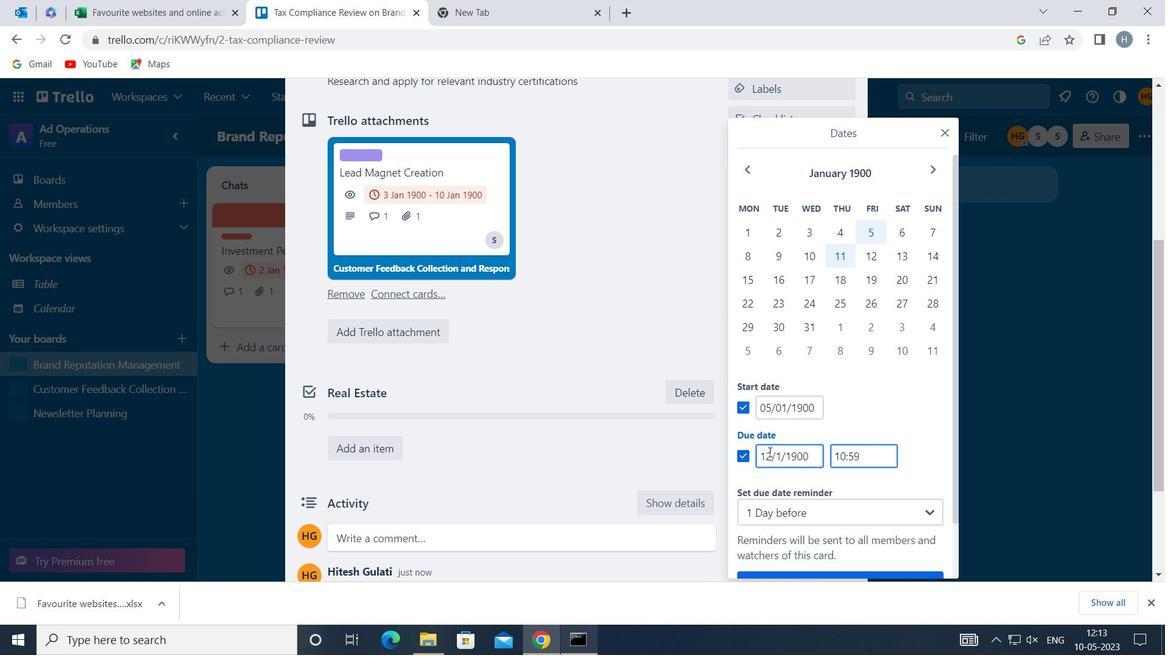 
Action: Mouse moved to (415, 352)
Screenshot: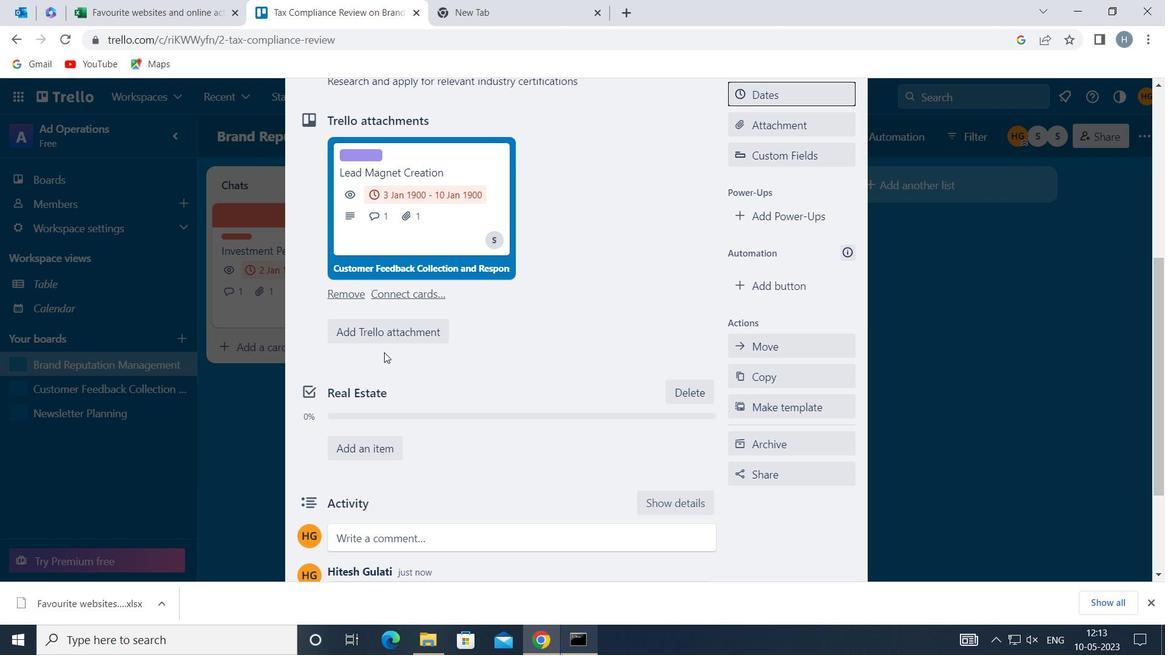 
